 Task: Look for space in Sātkhira, Bangladesh from 1st July, 2023 to 8th July, 2023 for 2 adults, 1 child in price range Rs.15000 to Rs.20000. Place can be entire place with 1  bedroom having 1 bed and 1 bathroom. Property type can be hotel. Amenities needed are: air conditioning, . Booking option can be shelf check-in. Required host language is English.
Action: Mouse moved to (373, 151)
Screenshot: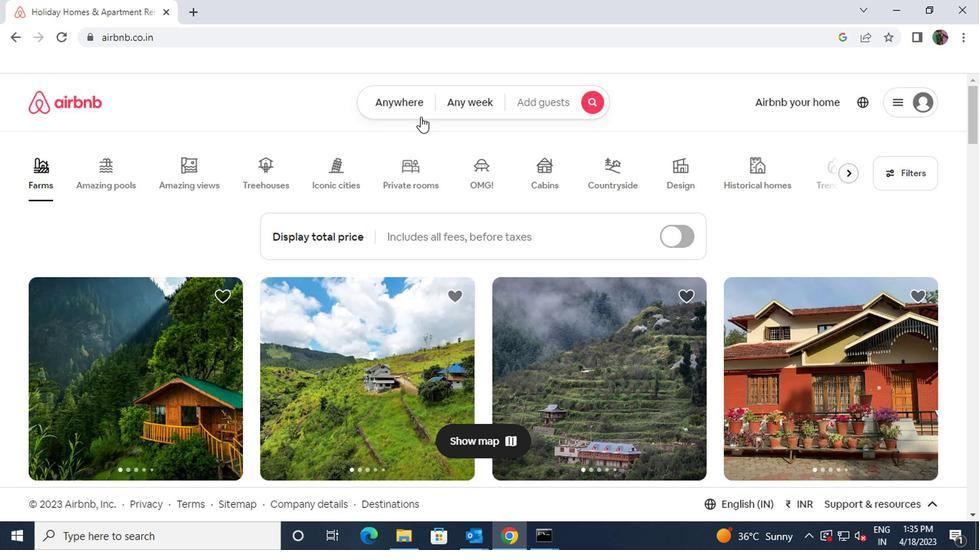 
Action: Mouse pressed left at (373, 151)
Screenshot: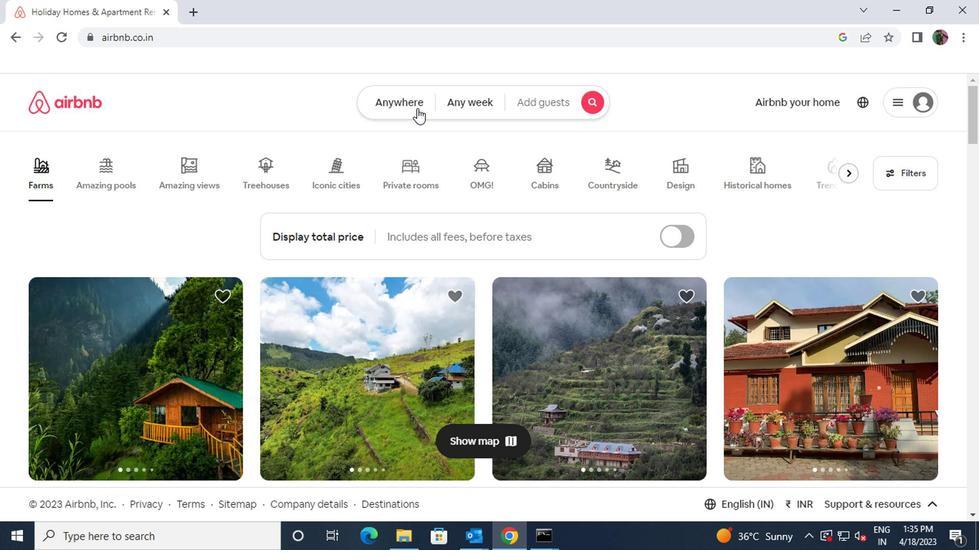 
Action: Mouse moved to (320, 187)
Screenshot: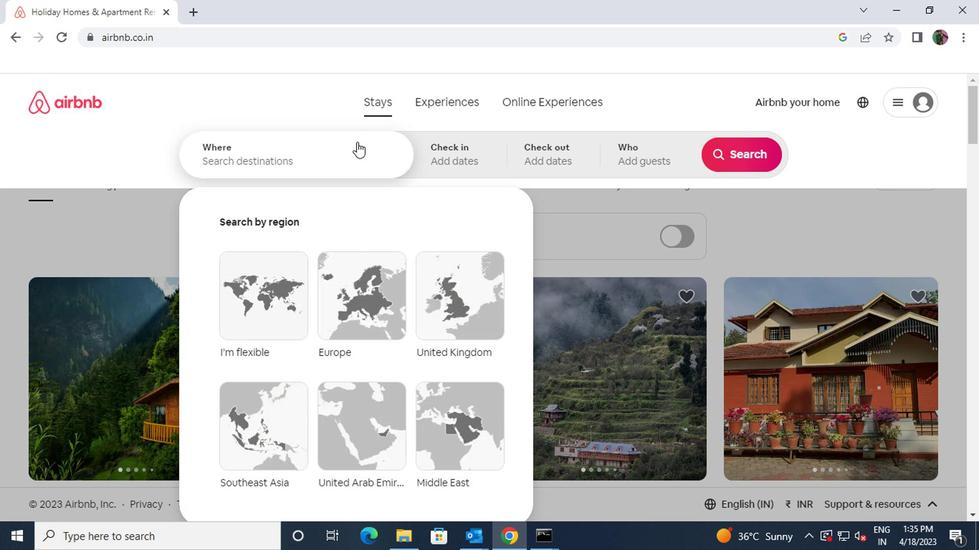
Action: Mouse pressed left at (320, 187)
Screenshot: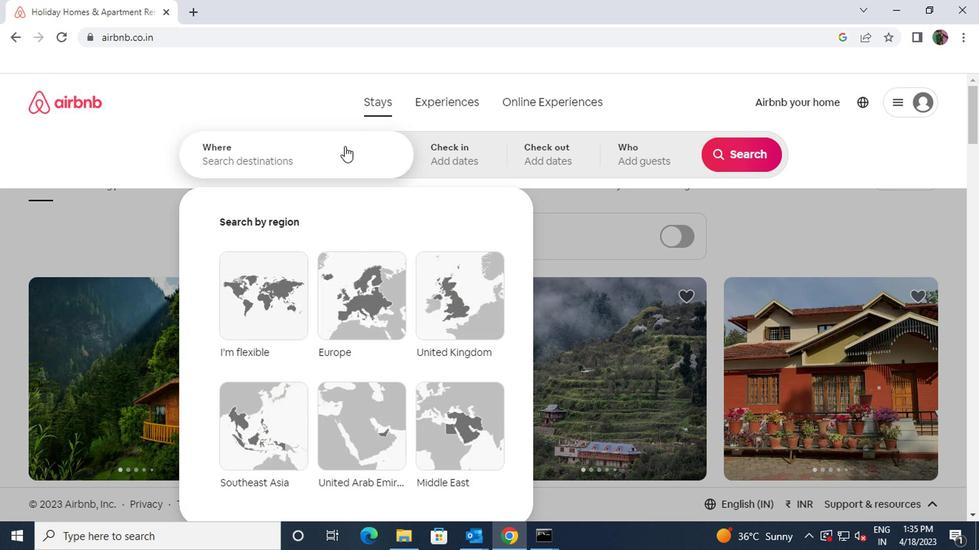 
Action: Mouse moved to (320, 187)
Screenshot: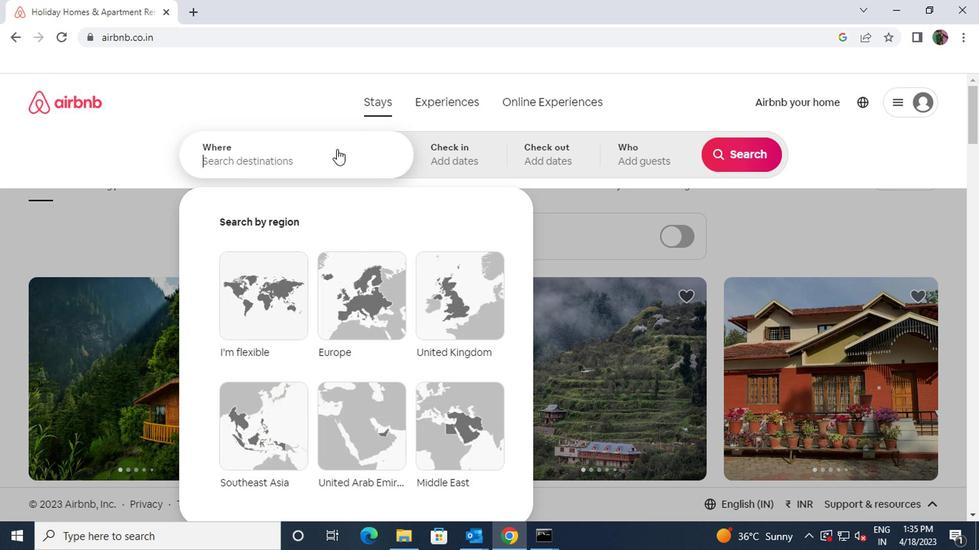 
Action: Key pressed satkhira
Screenshot: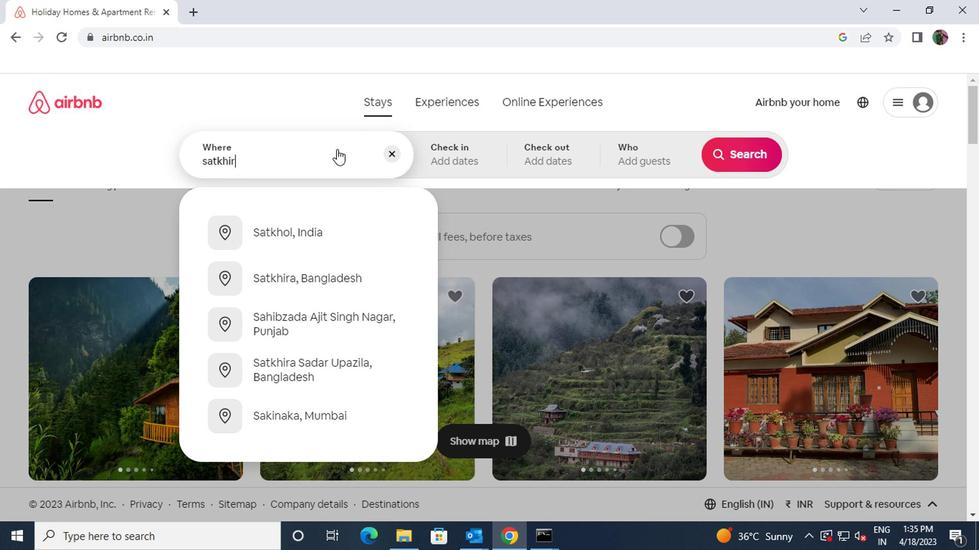 
Action: Mouse moved to (306, 248)
Screenshot: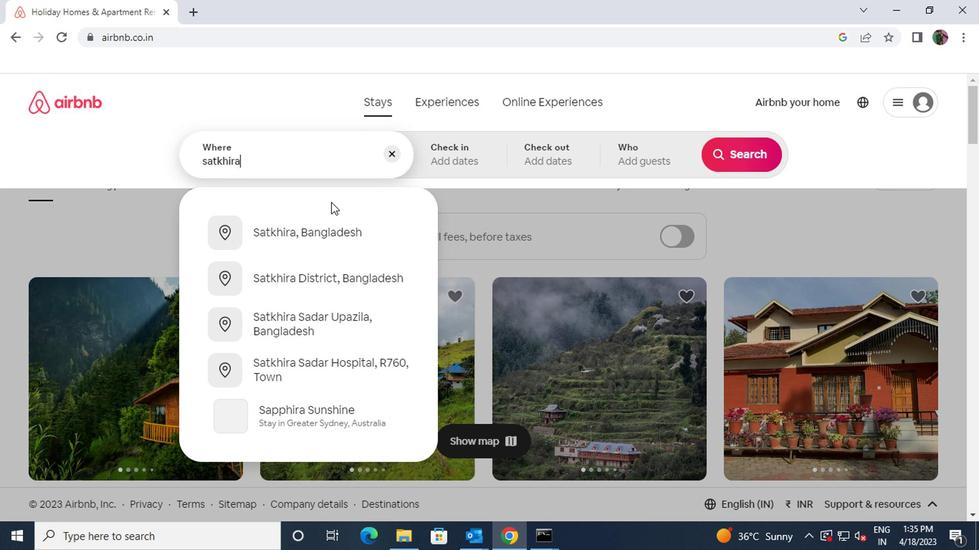 
Action: Mouse pressed left at (306, 248)
Screenshot: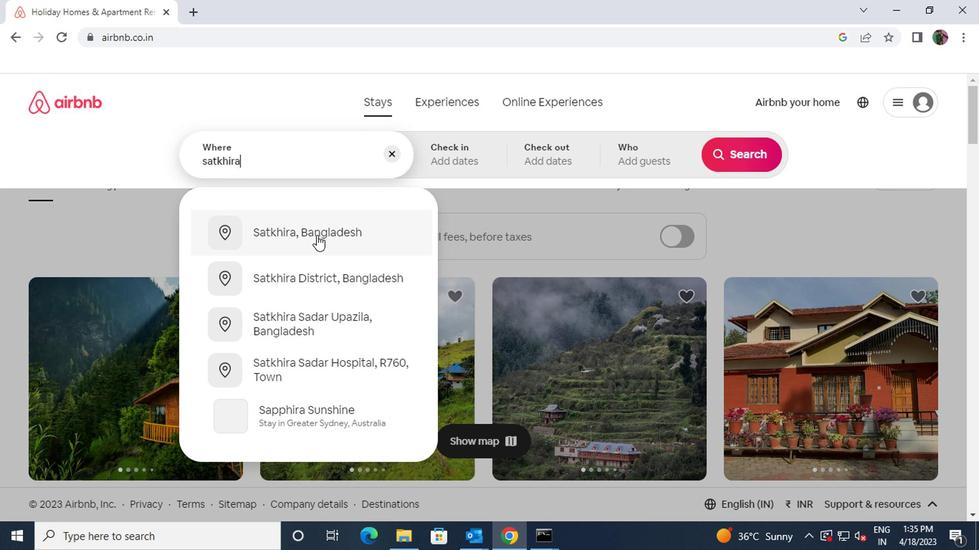
Action: Mouse moved to (602, 272)
Screenshot: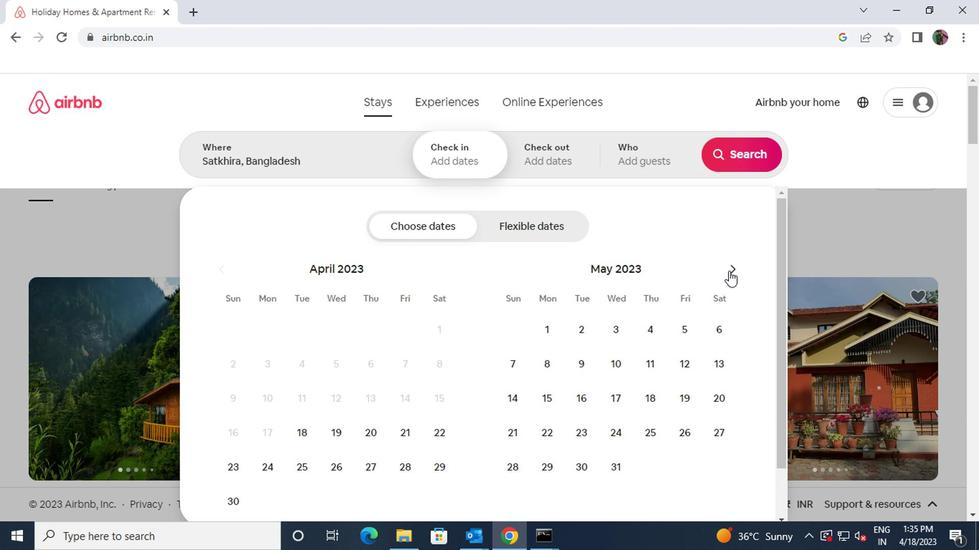 
Action: Mouse pressed left at (602, 272)
Screenshot: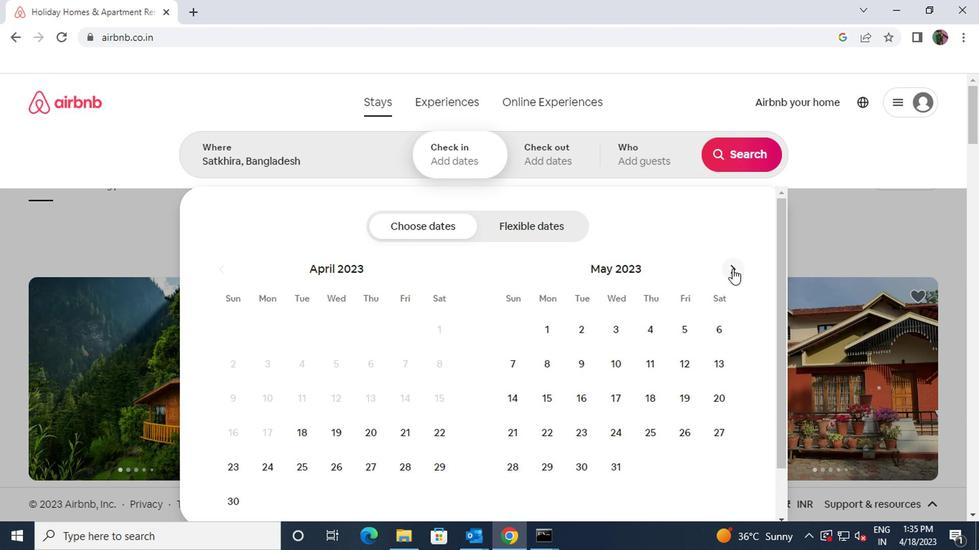 
Action: Mouse pressed left at (602, 272)
Screenshot: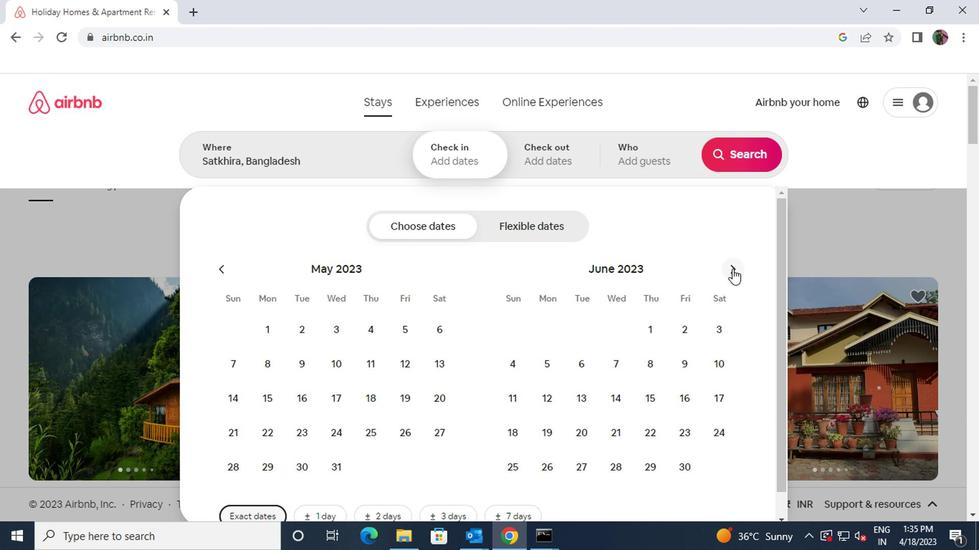 
Action: Mouse moved to (594, 310)
Screenshot: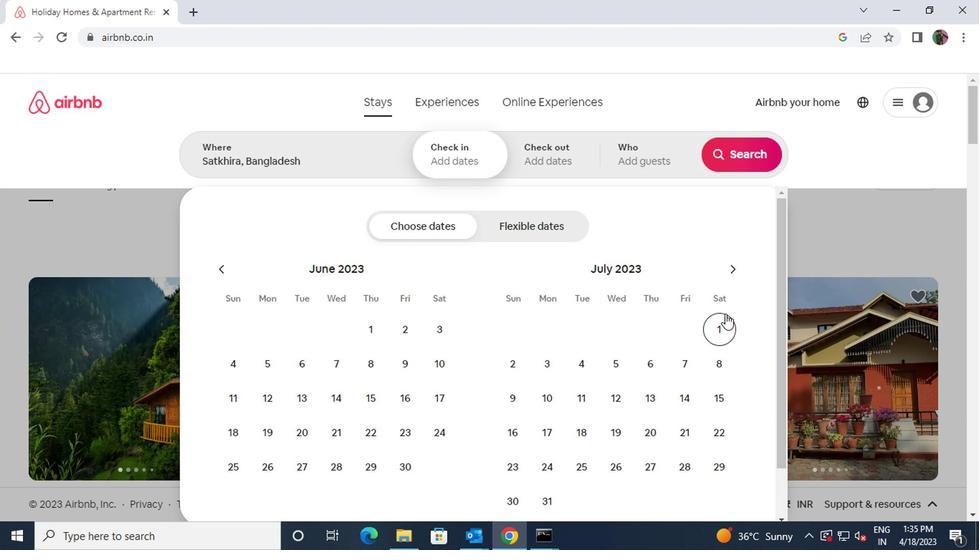 
Action: Mouse pressed left at (594, 310)
Screenshot: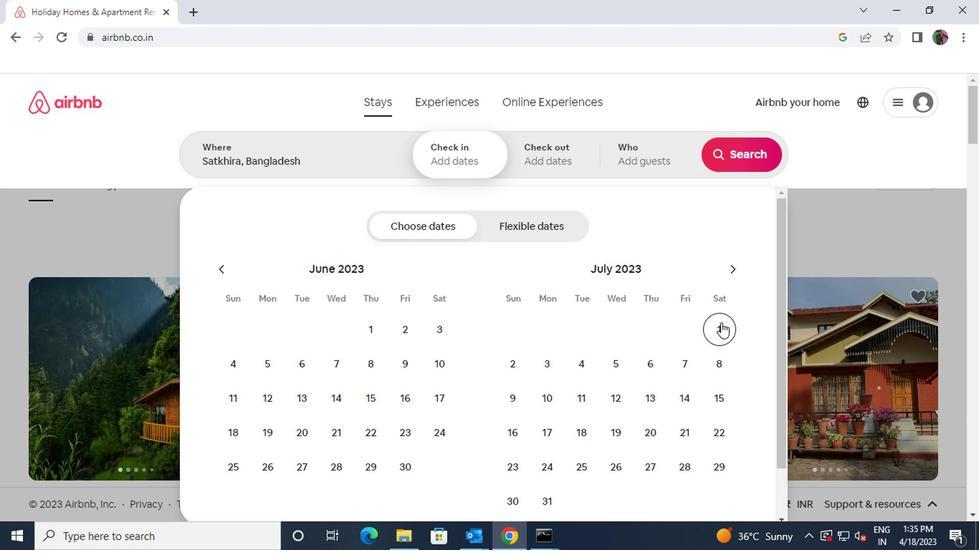 
Action: Mouse moved to (589, 341)
Screenshot: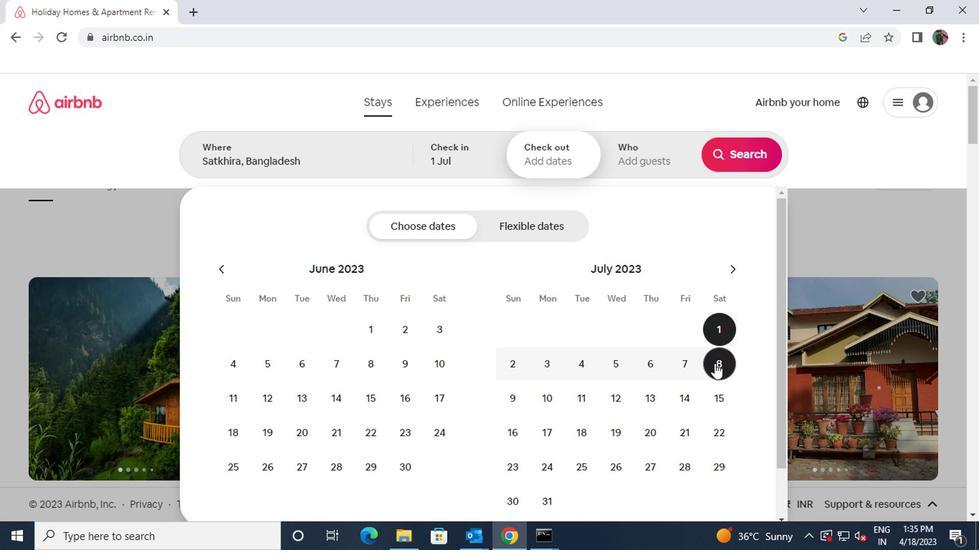 
Action: Mouse pressed left at (589, 341)
Screenshot: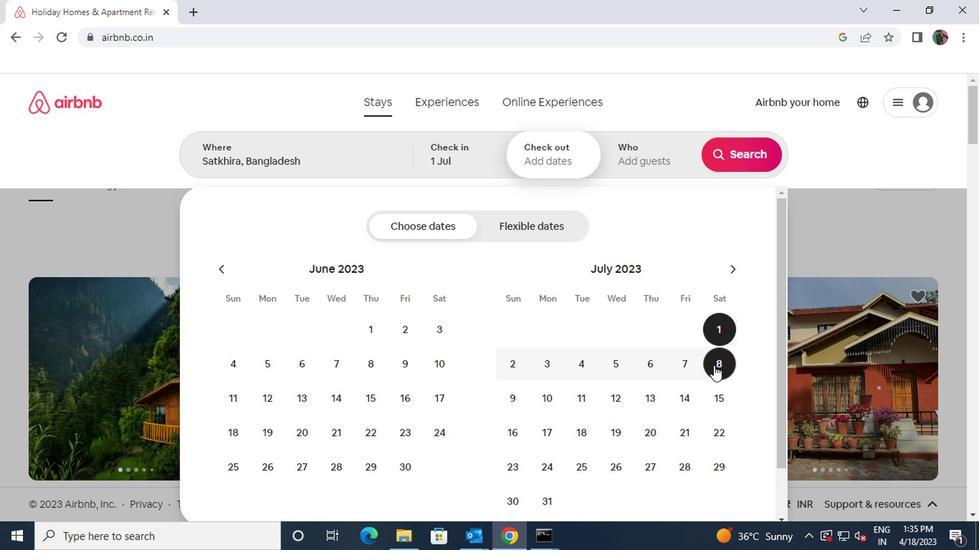 
Action: Mouse moved to (548, 193)
Screenshot: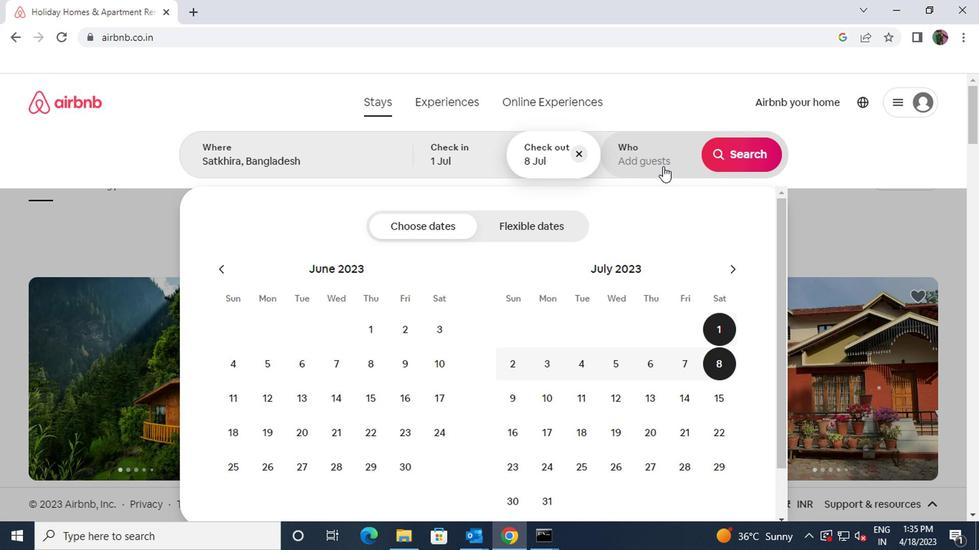 
Action: Mouse pressed left at (548, 193)
Screenshot: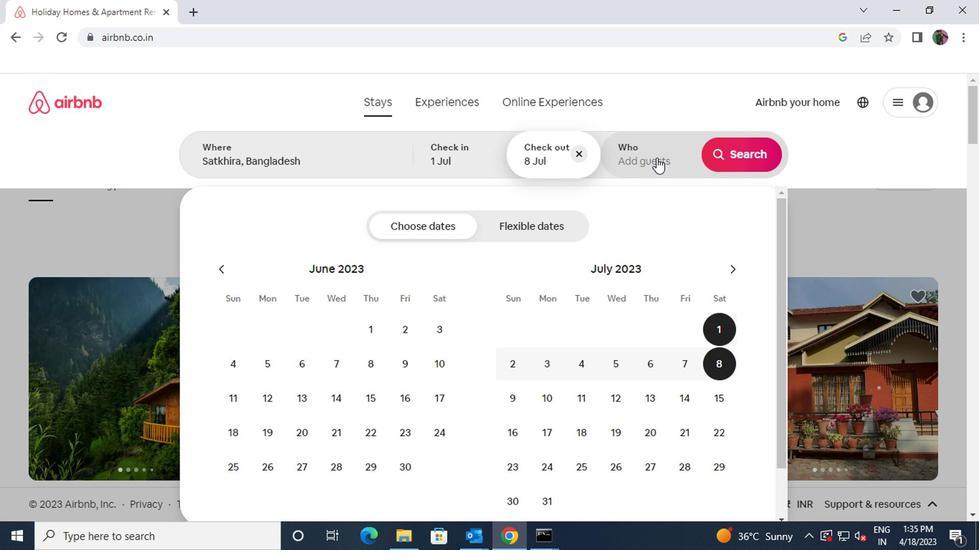 
Action: Mouse moved to (608, 243)
Screenshot: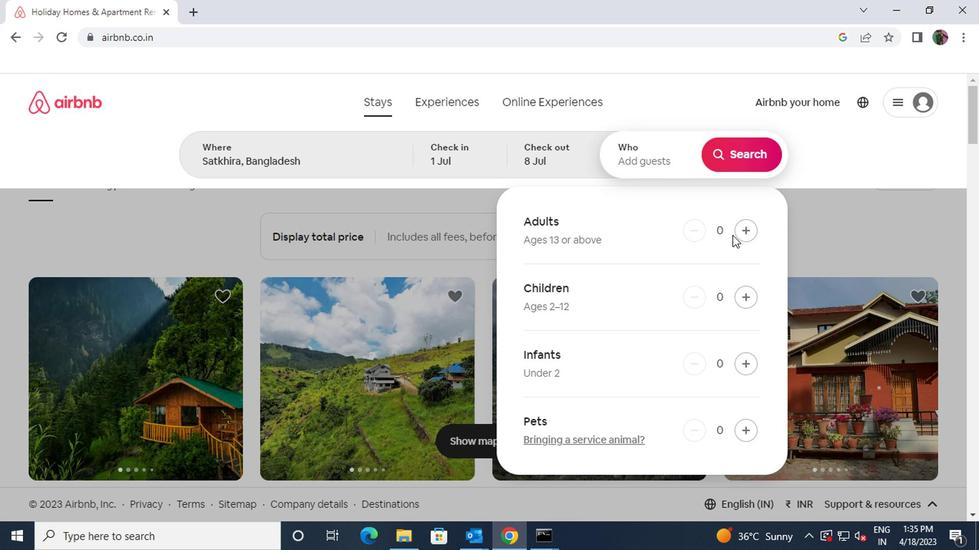 
Action: Mouse pressed left at (608, 243)
Screenshot: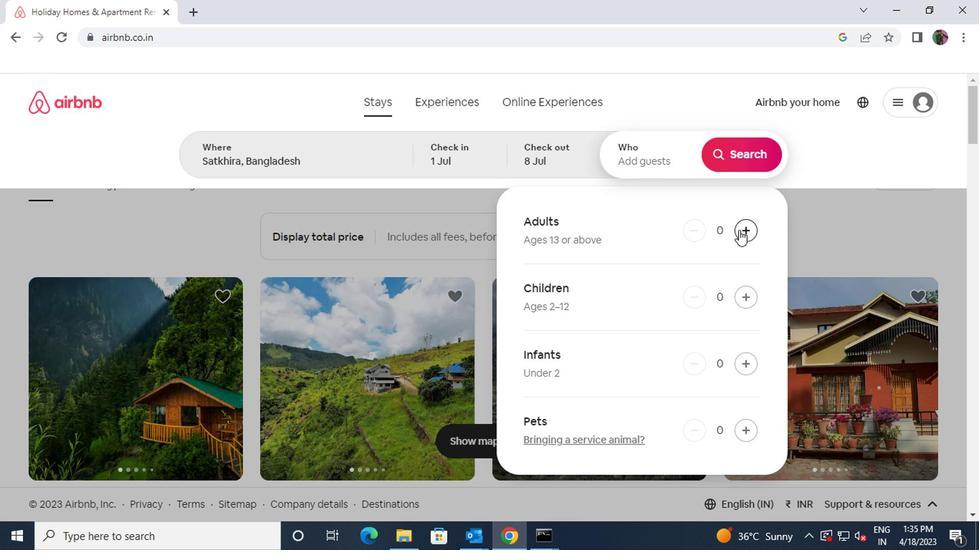 
Action: Mouse pressed left at (608, 243)
Screenshot: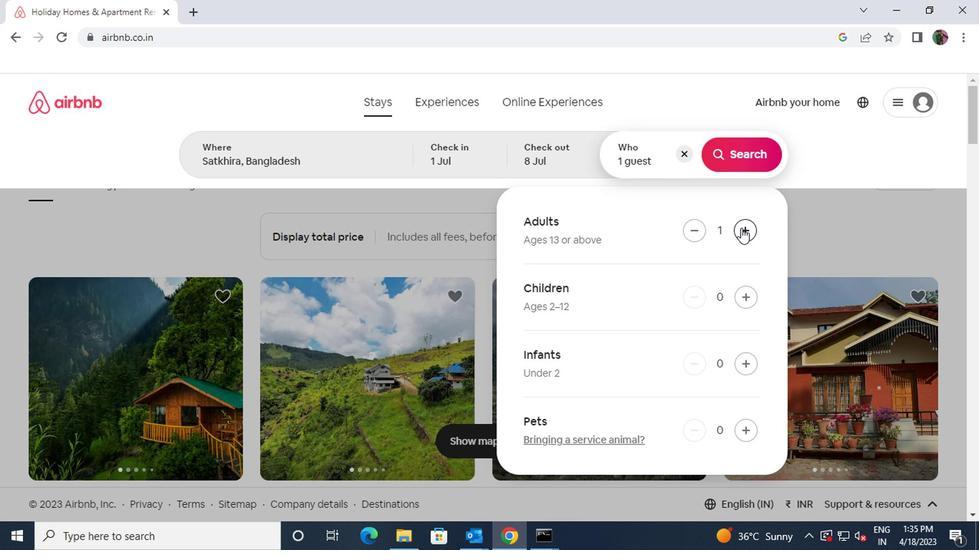 
Action: Mouse moved to (612, 288)
Screenshot: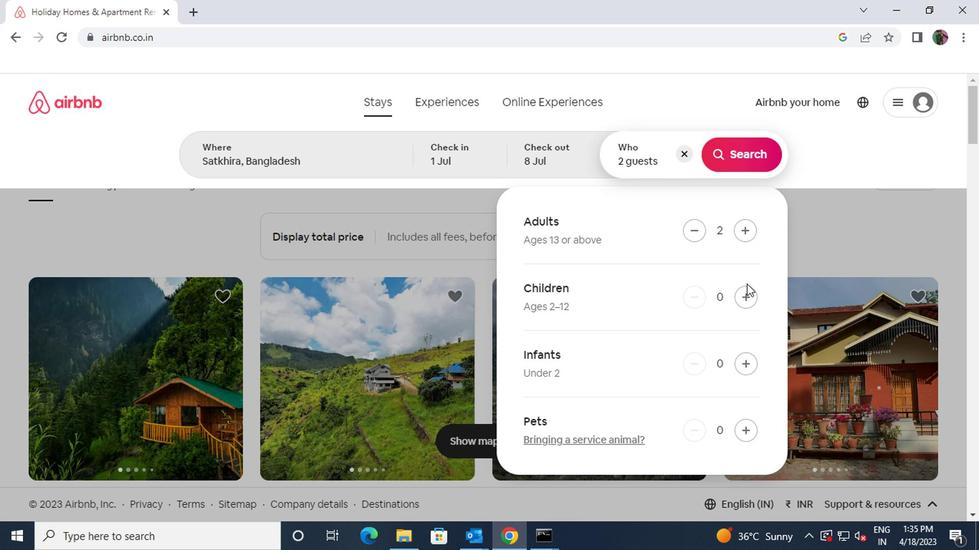 
Action: Mouse pressed left at (612, 288)
Screenshot: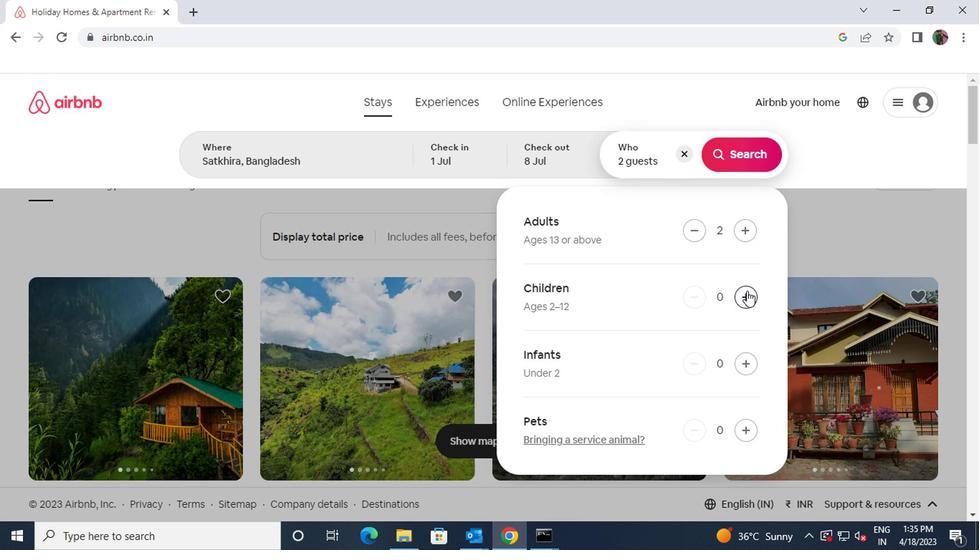 
Action: Mouse moved to (616, 194)
Screenshot: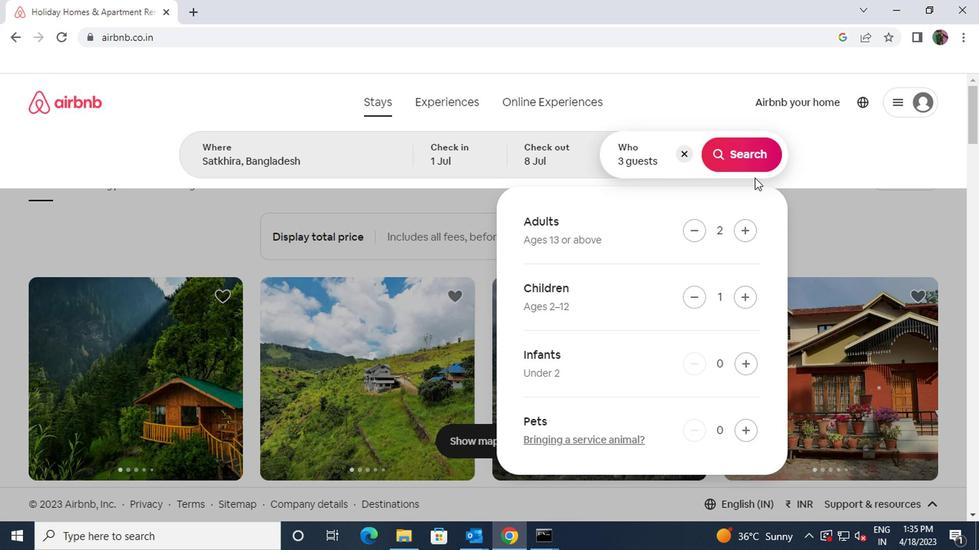 
Action: Mouse pressed left at (616, 194)
Screenshot: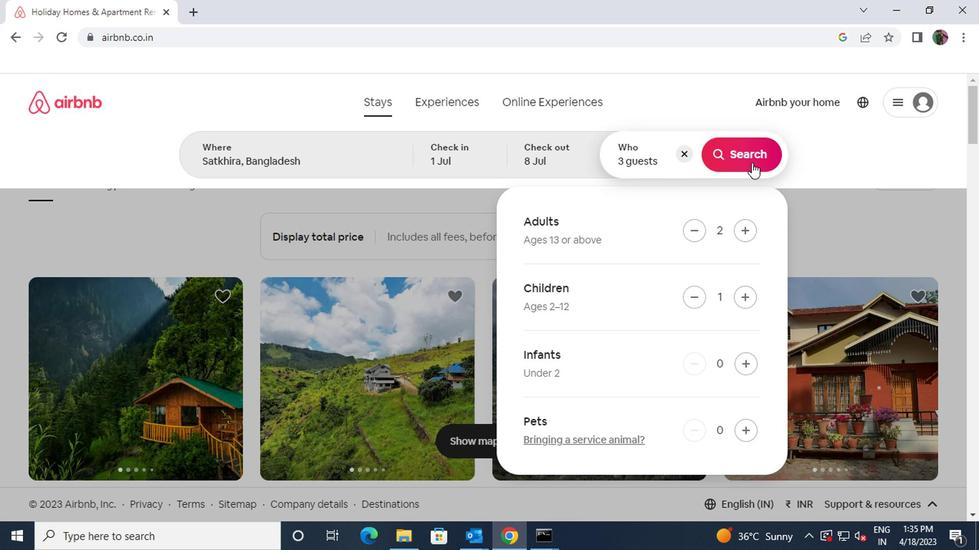 
Action: Mouse moved to (724, 190)
Screenshot: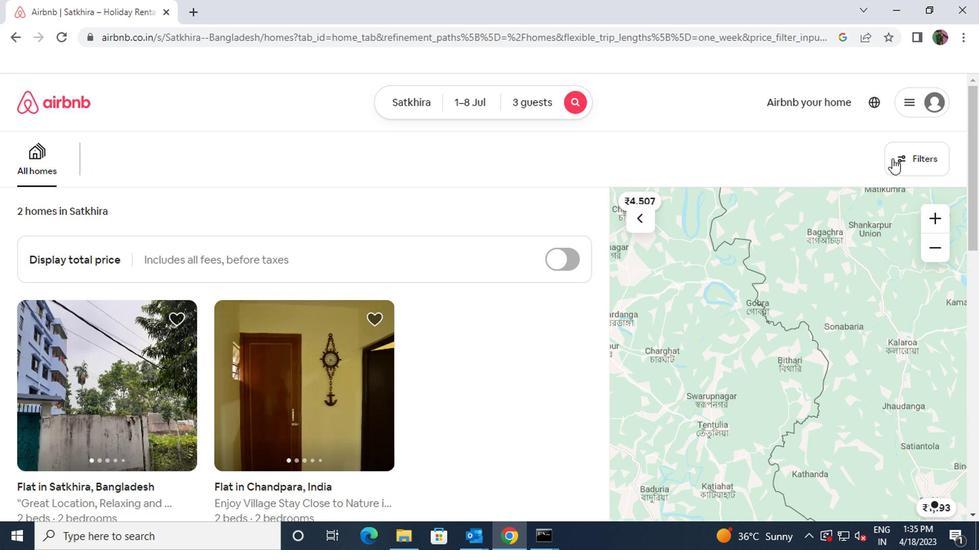 
Action: Mouse pressed left at (724, 190)
Screenshot: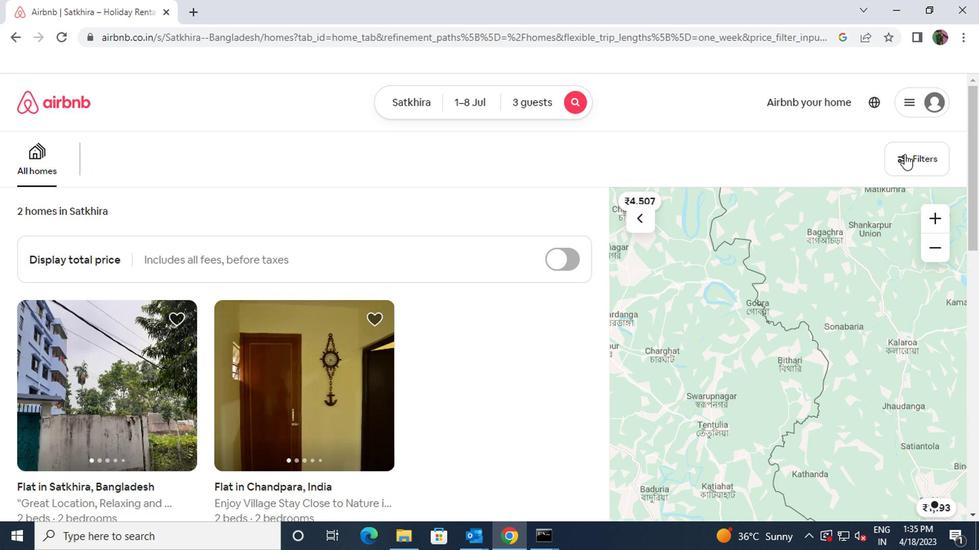 
Action: Mouse moved to (289, 325)
Screenshot: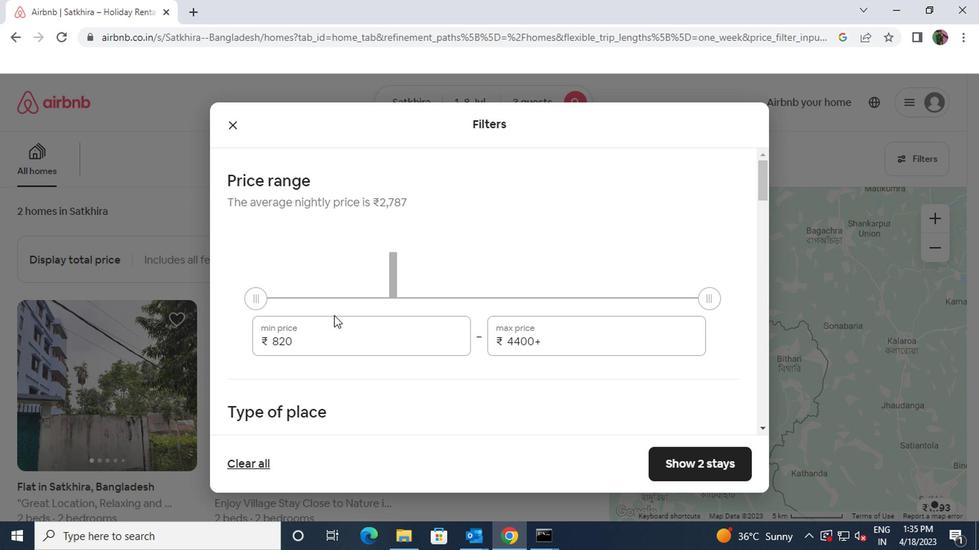 
Action: Mouse pressed left at (289, 325)
Screenshot: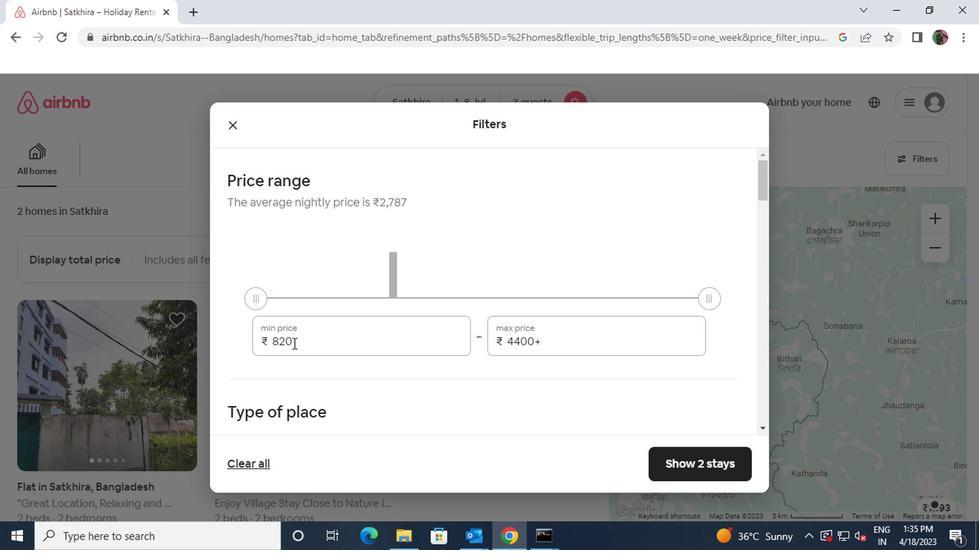 
Action: Mouse moved to (273, 326)
Screenshot: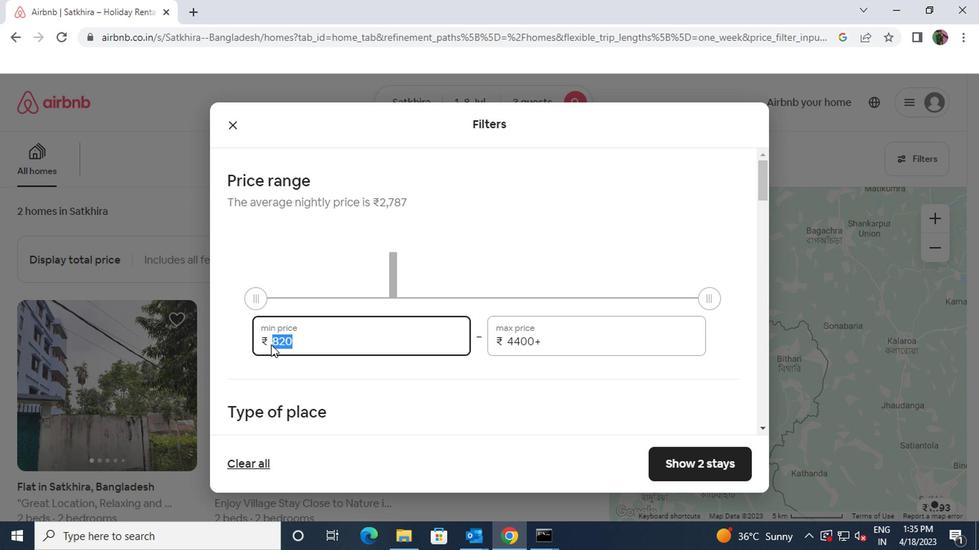 
Action: Key pressed 15000
Screenshot: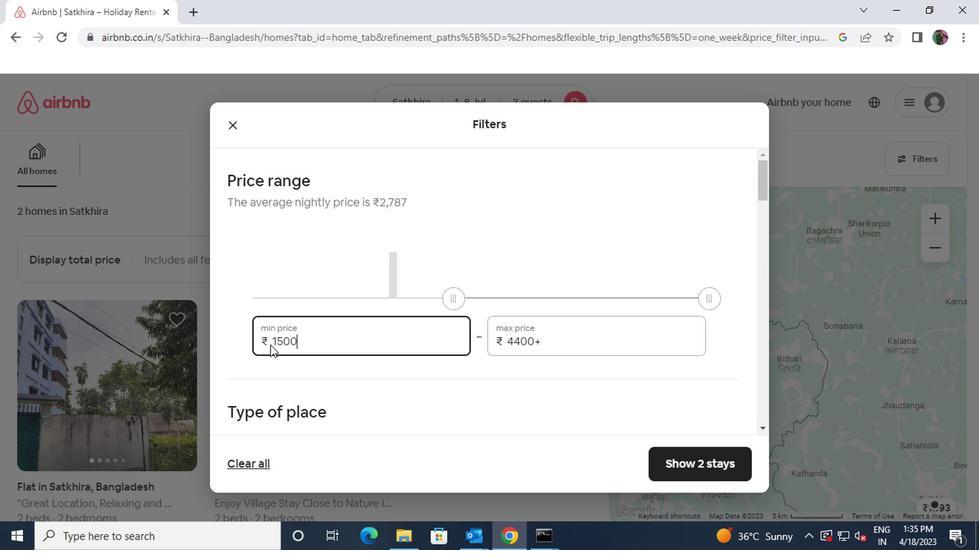 
Action: Mouse moved to (473, 326)
Screenshot: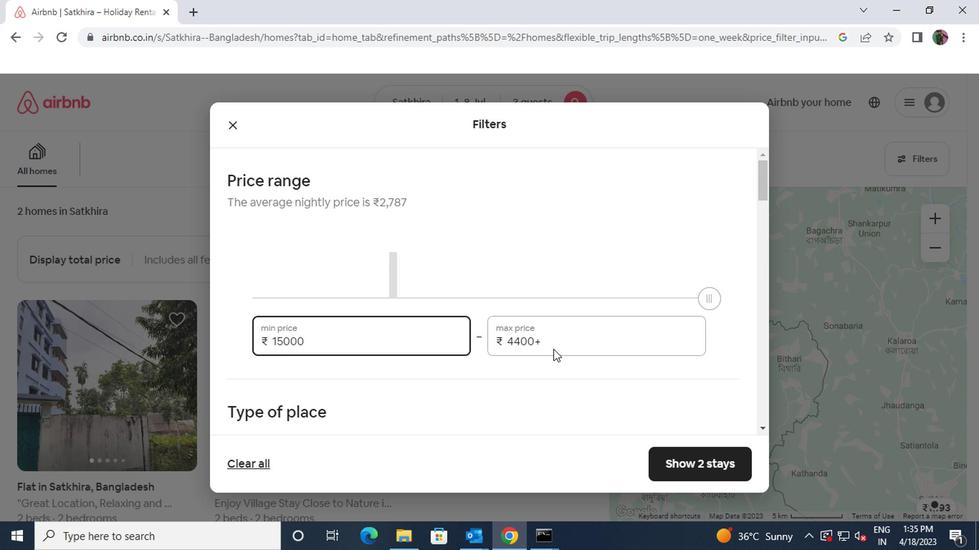 
Action: Mouse pressed left at (473, 326)
Screenshot: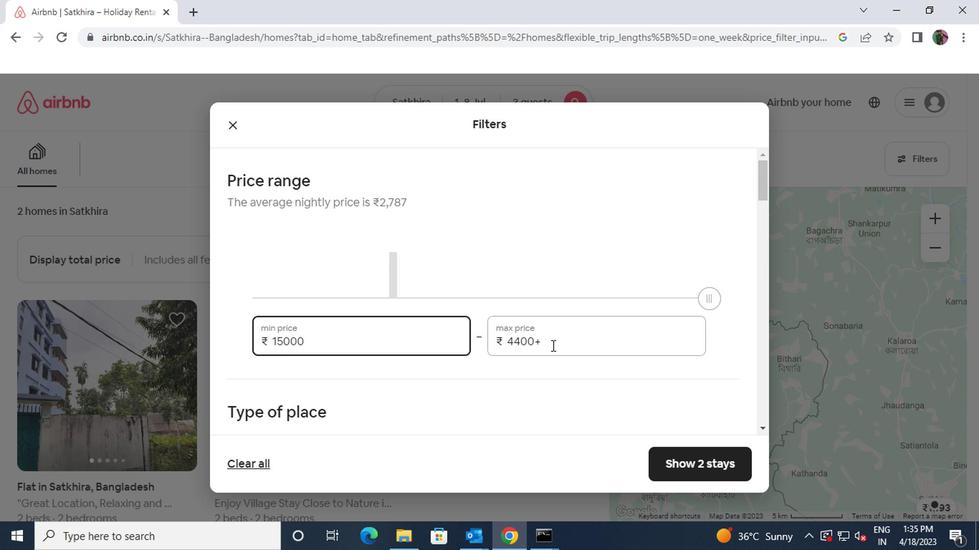 
Action: Mouse moved to (436, 327)
Screenshot: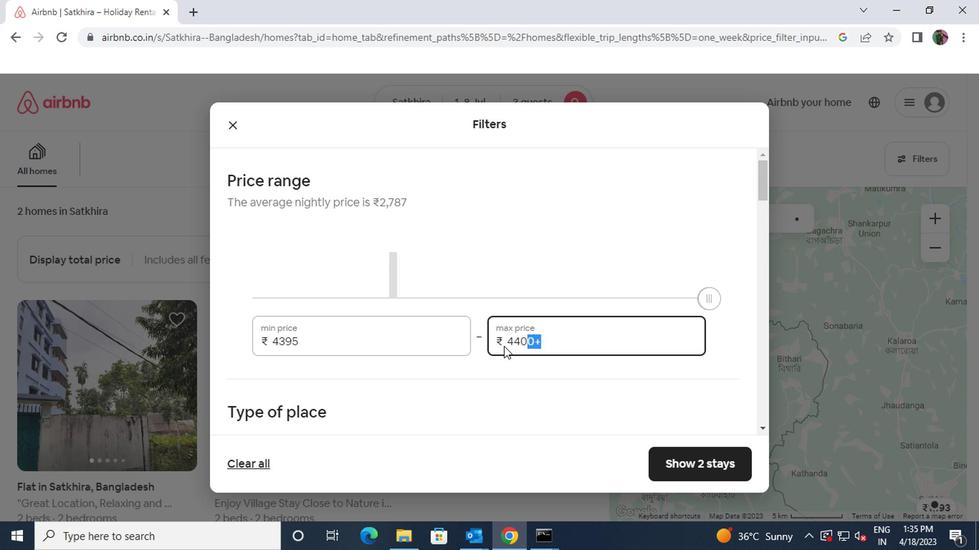 
Action: Mouse pressed left at (436, 327)
Screenshot: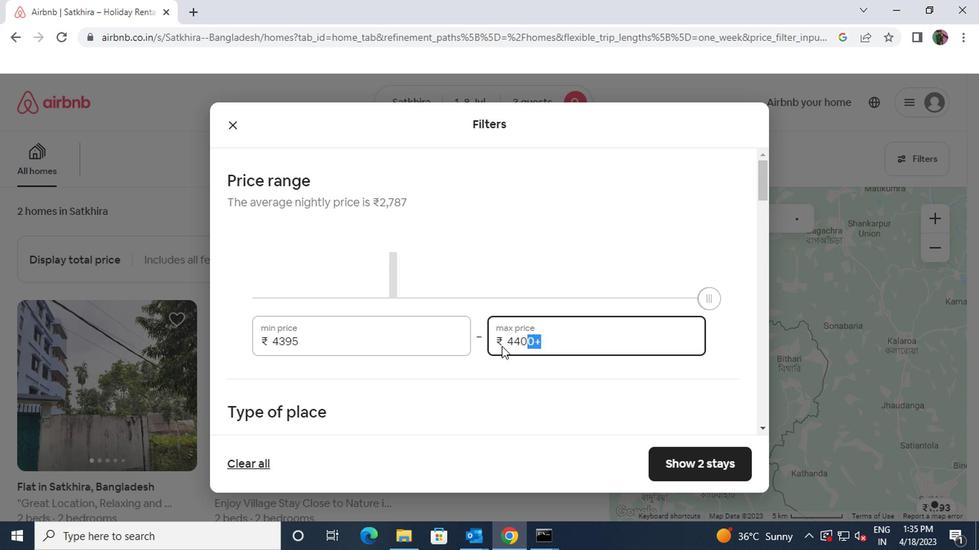 
Action: Mouse moved to (431, 327)
Screenshot: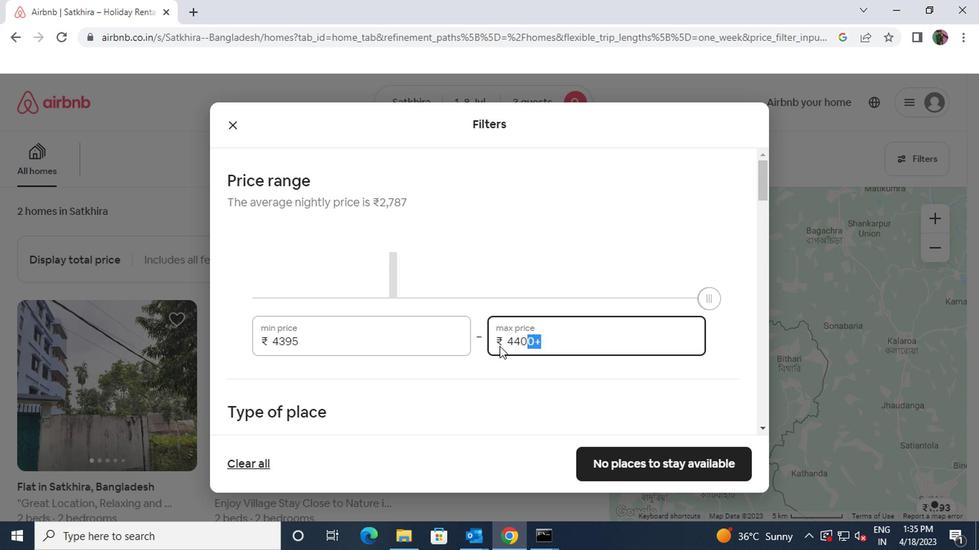 
Action: Mouse pressed left at (431, 327)
Screenshot: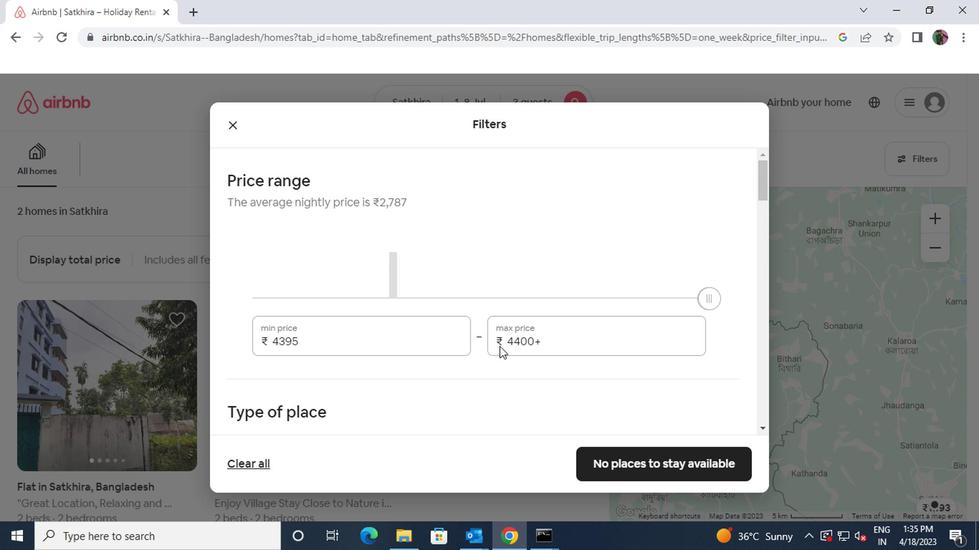 
Action: Mouse moved to (463, 325)
Screenshot: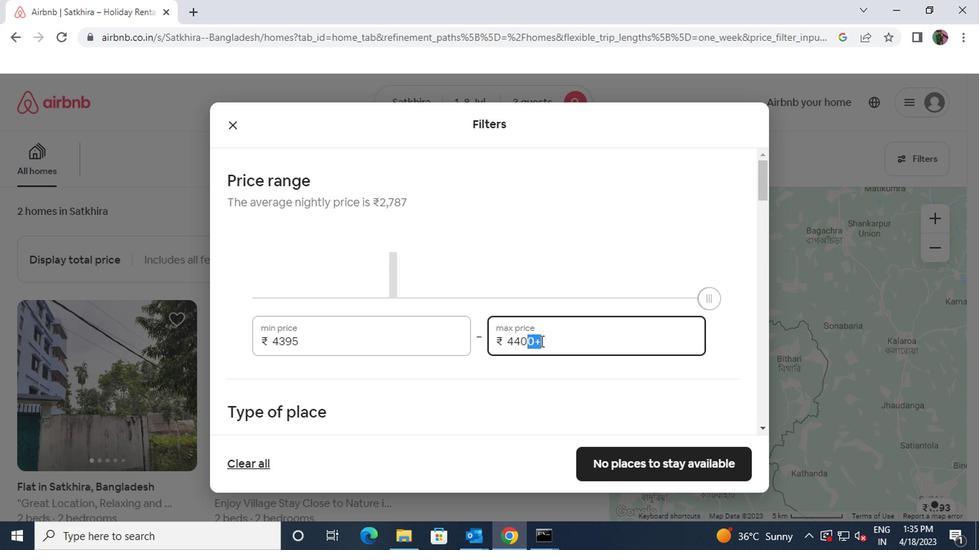 
Action: Mouse pressed left at (463, 325)
Screenshot: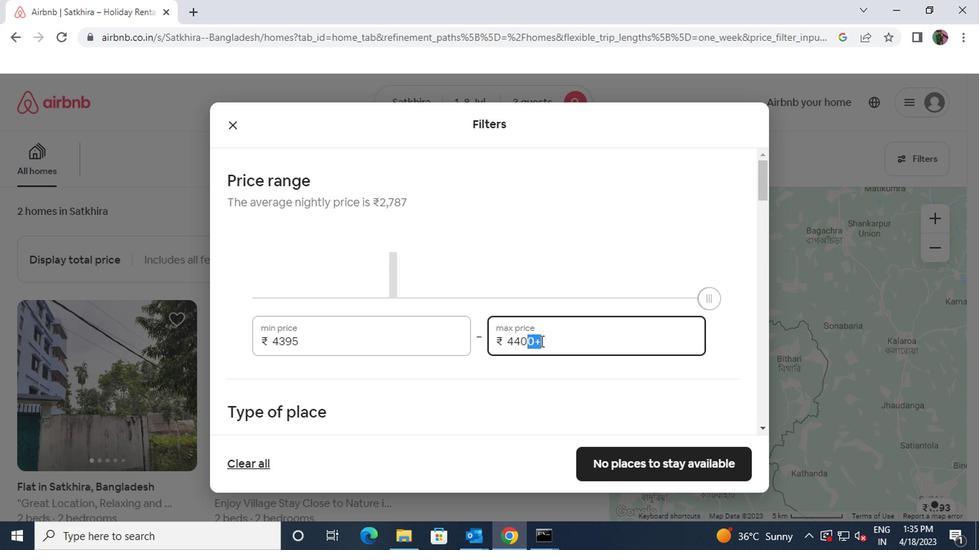 
Action: Mouse moved to (442, 322)
Screenshot: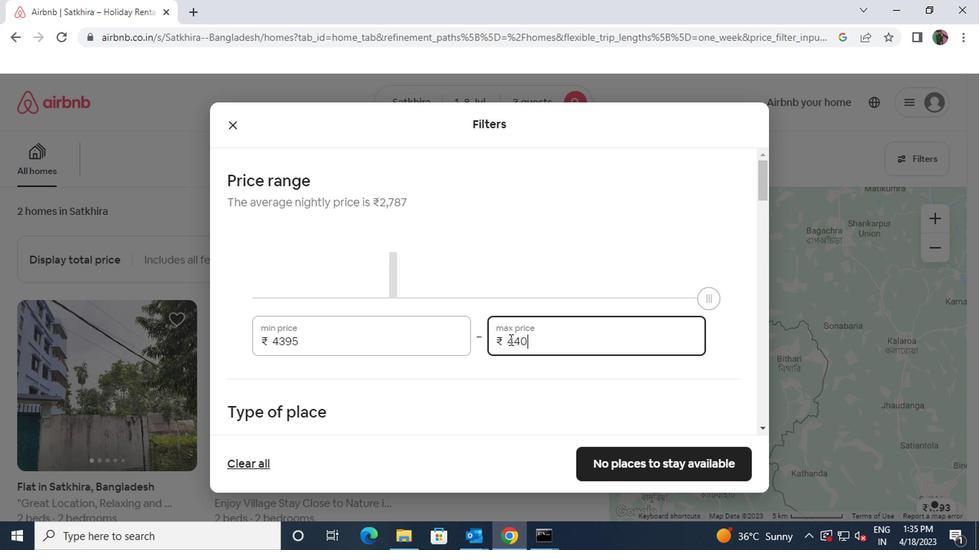 
Action: Mouse pressed left at (442, 322)
Screenshot: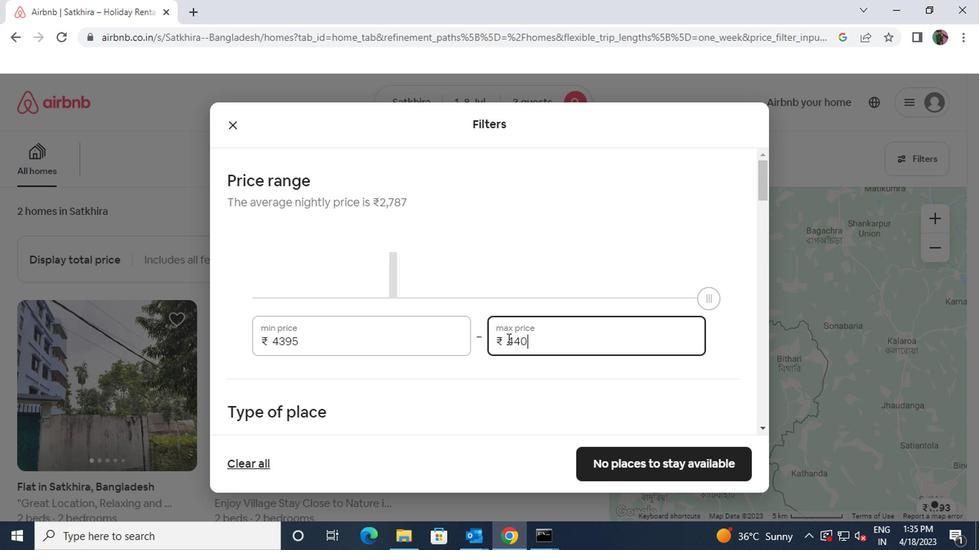 
Action: Mouse moved to (467, 322)
Screenshot: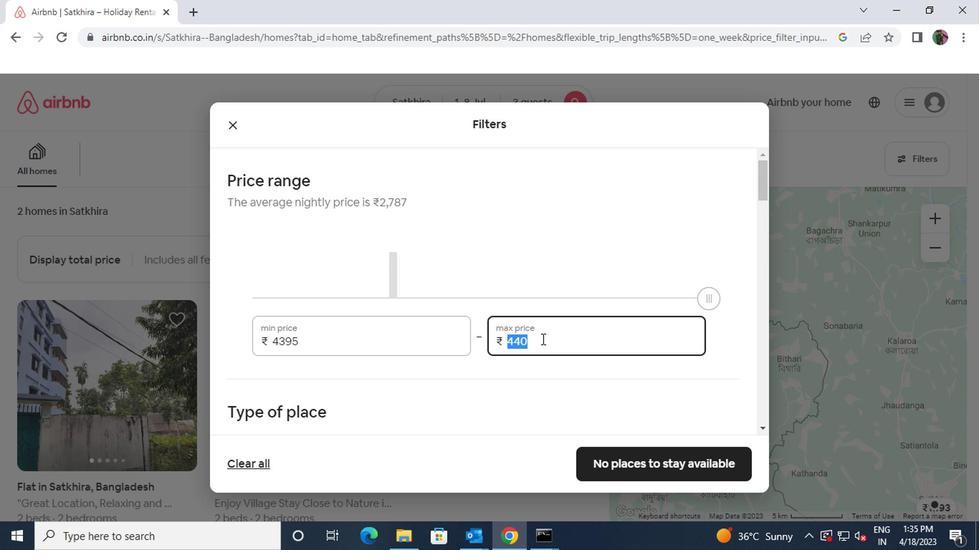 
Action: Key pressed 20000
Screenshot: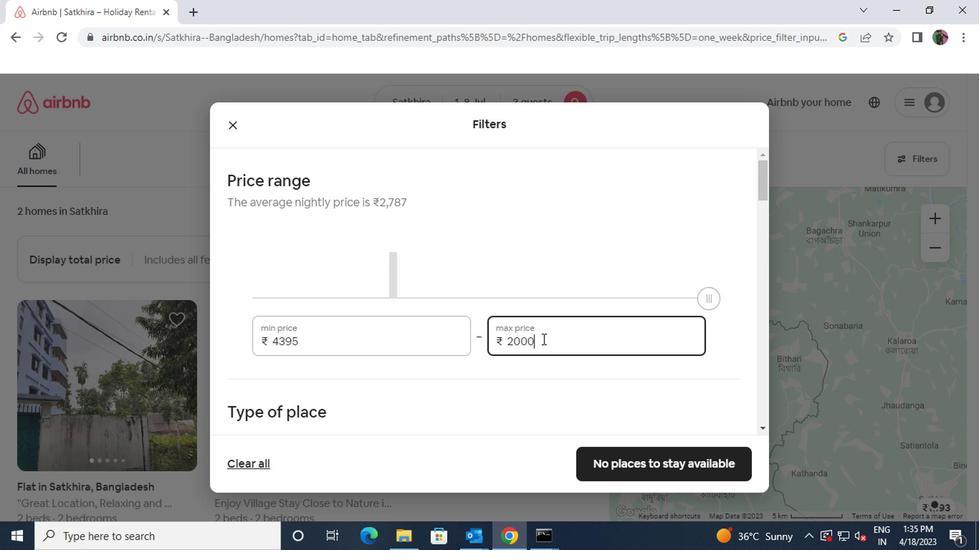 
Action: Mouse moved to (461, 370)
Screenshot: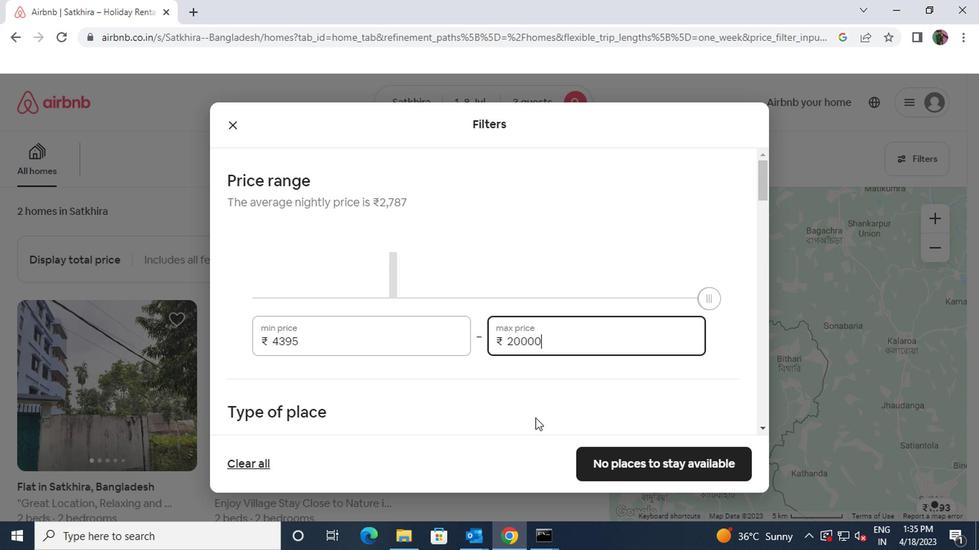 
Action: Mouse scrolled (461, 370) with delta (0, 0)
Screenshot: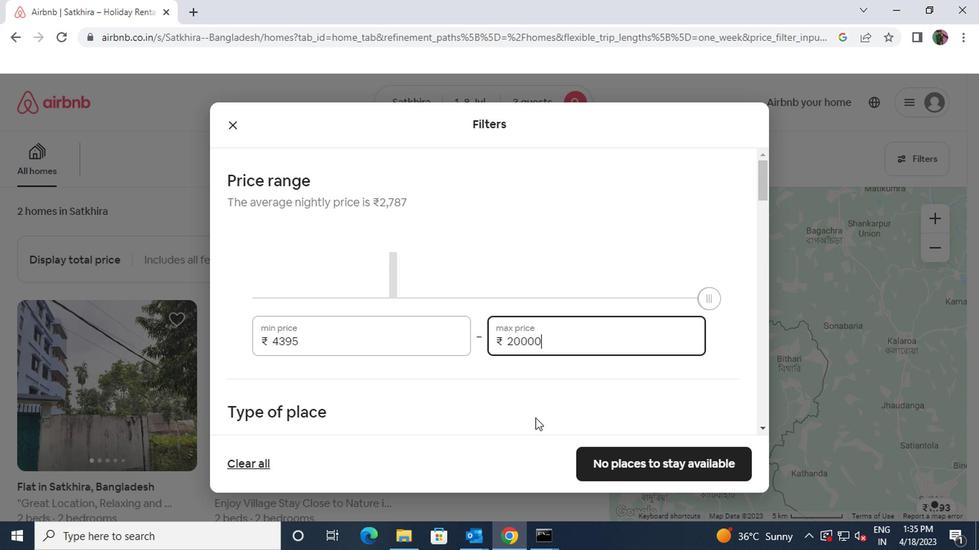 
Action: Mouse moved to (461, 370)
Screenshot: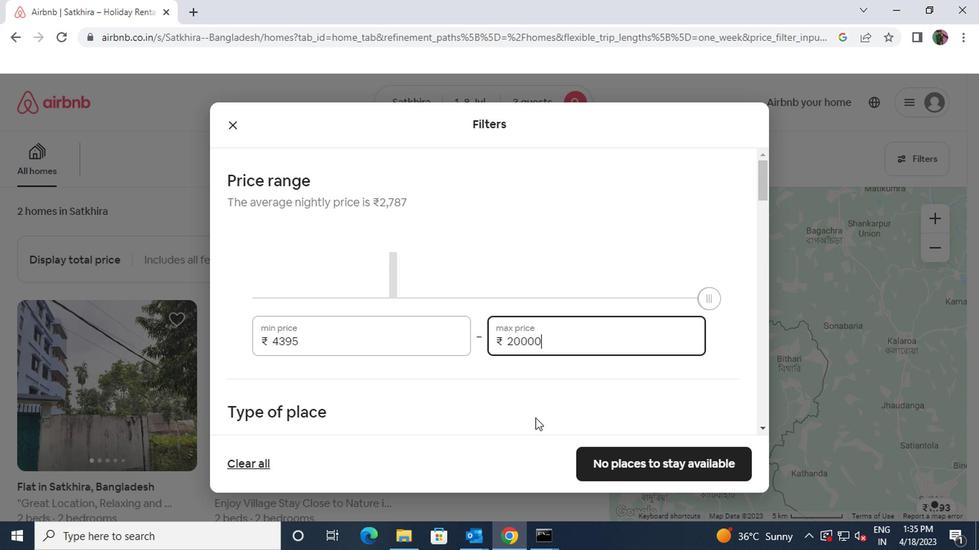 
Action: Mouse scrolled (461, 369) with delta (0, 0)
Screenshot: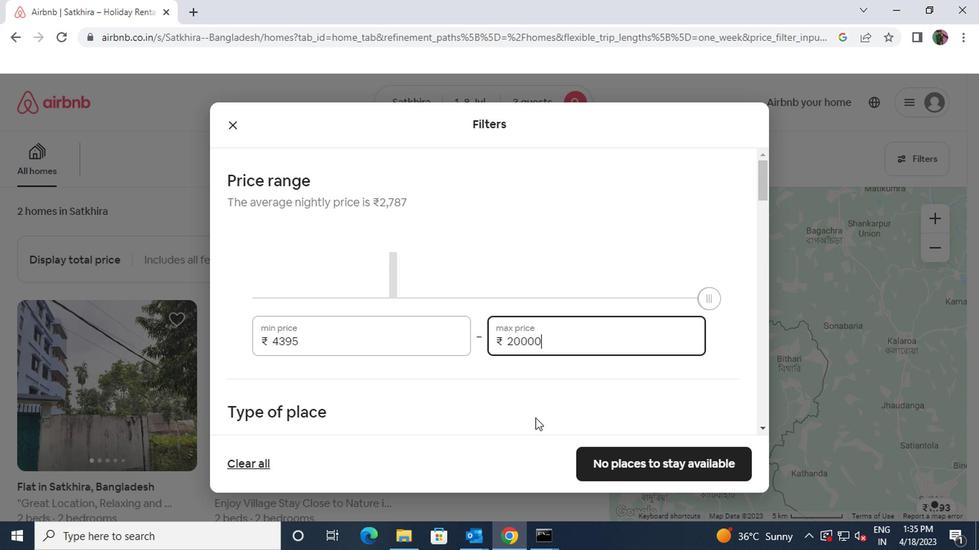 
Action: Mouse moved to (250, 303)
Screenshot: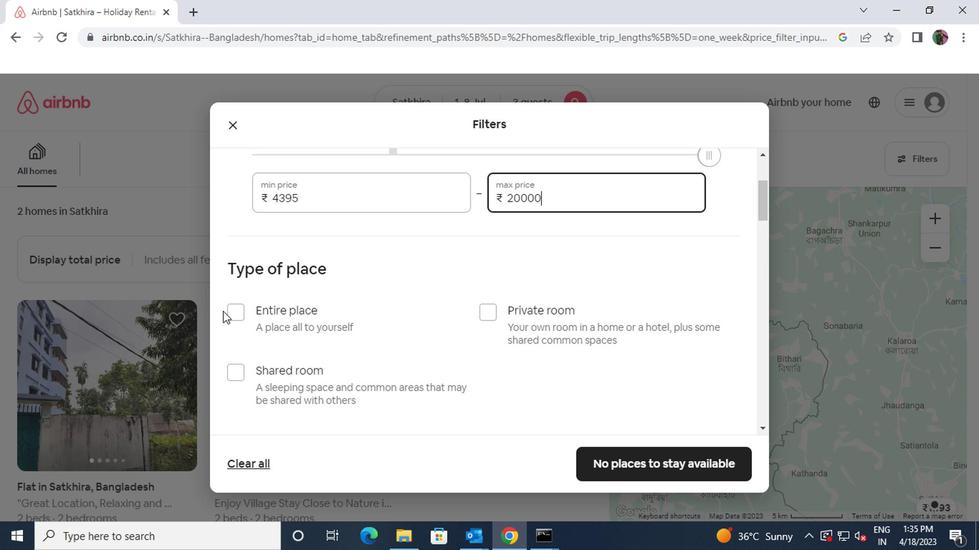 
Action: Mouse pressed left at (250, 303)
Screenshot: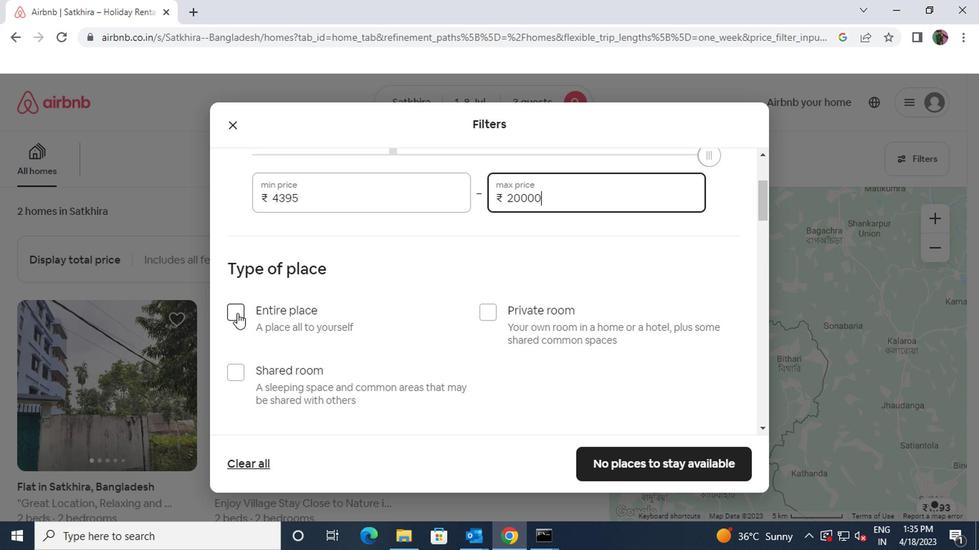 
Action: Mouse moved to (390, 359)
Screenshot: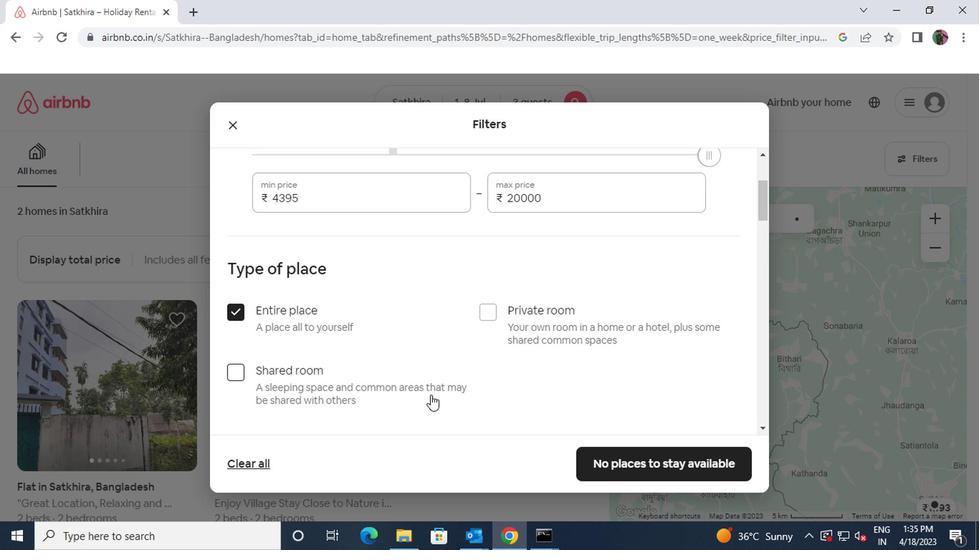 
Action: Mouse scrolled (390, 359) with delta (0, 0)
Screenshot: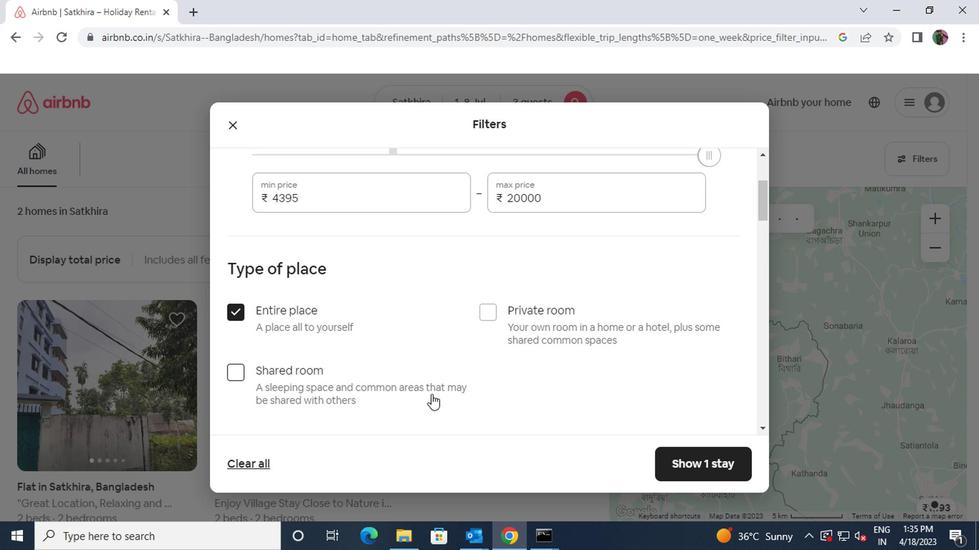 
Action: Mouse scrolled (390, 359) with delta (0, 0)
Screenshot: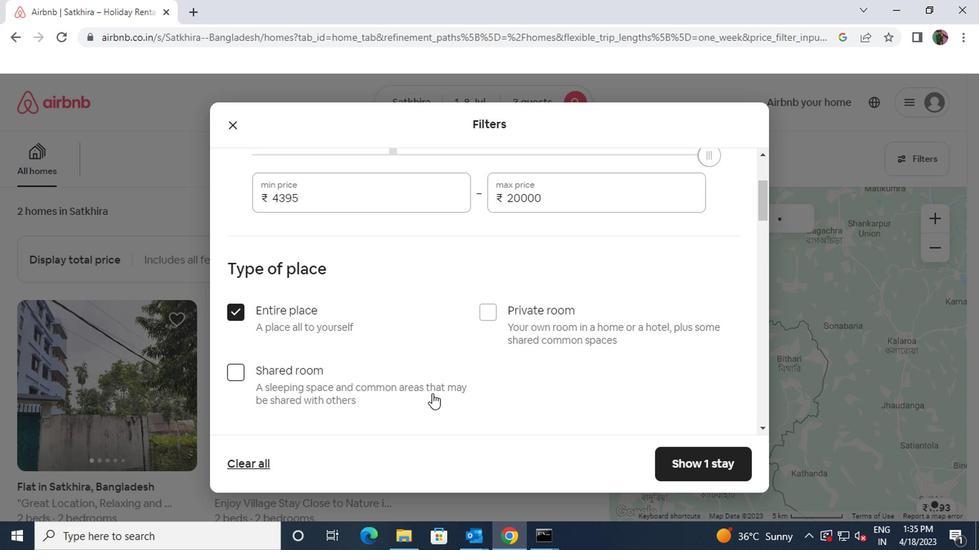 
Action: Mouse moved to (306, 362)
Screenshot: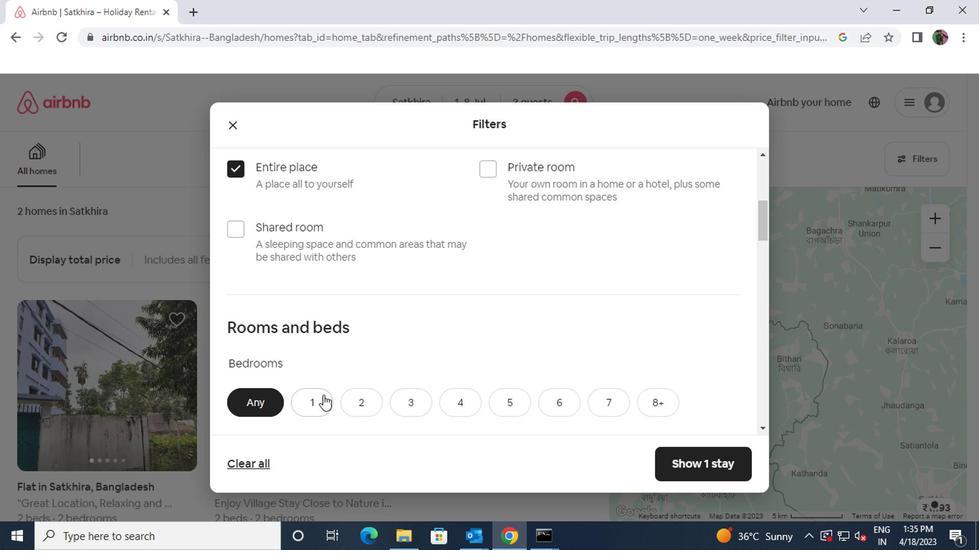 
Action: Mouse pressed left at (306, 362)
Screenshot: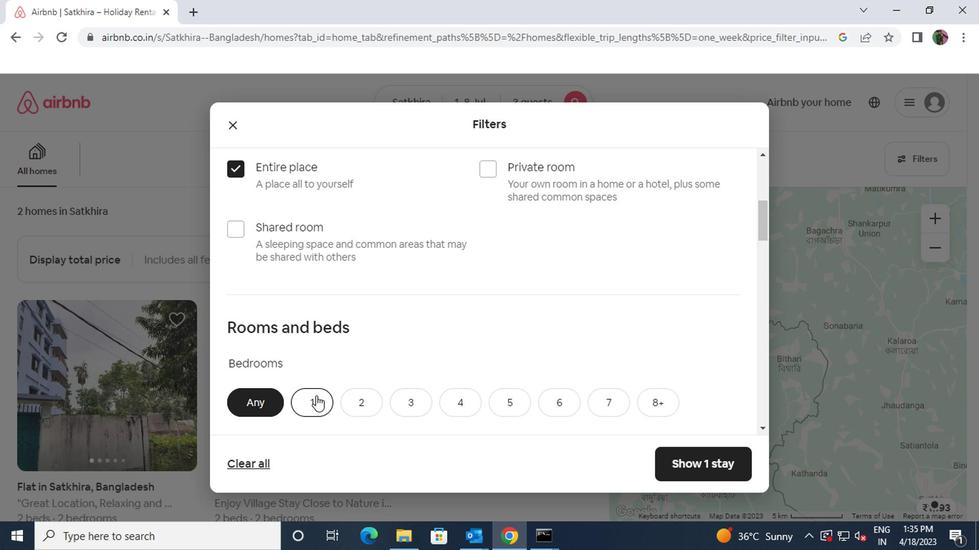 
Action: Mouse scrolled (306, 362) with delta (0, 0)
Screenshot: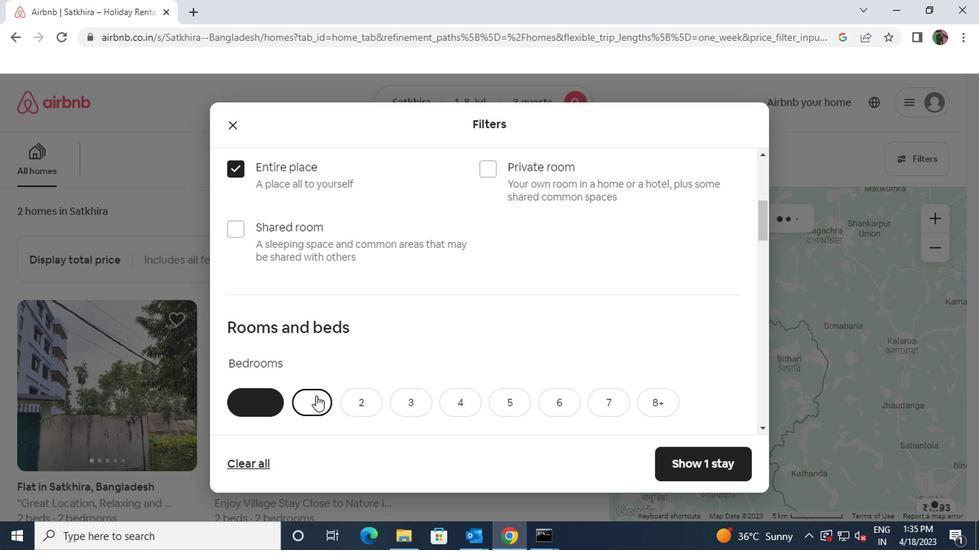 
Action: Mouse scrolled (306, 362) with delta (0, 0)
Screenshot: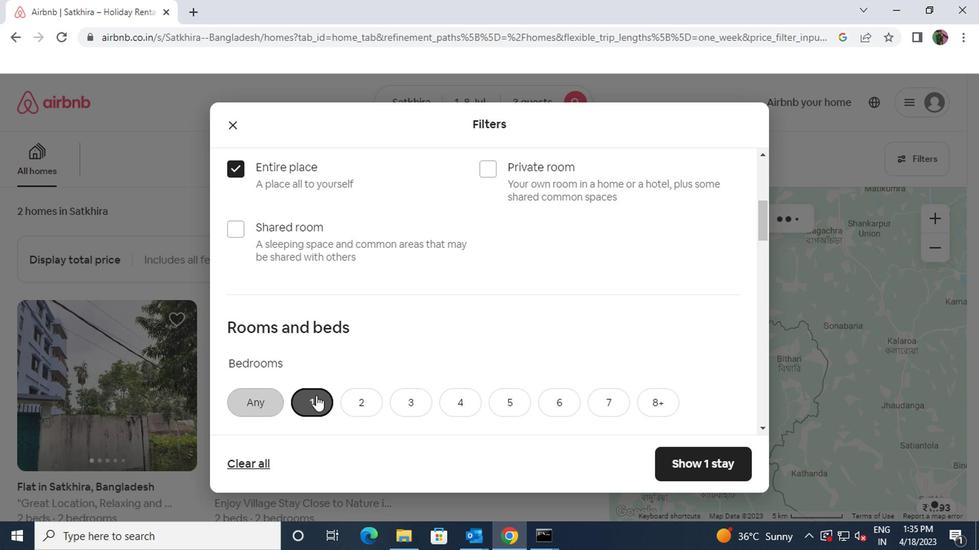 
Action: Mouse moved to (307, 318)
Screenshot: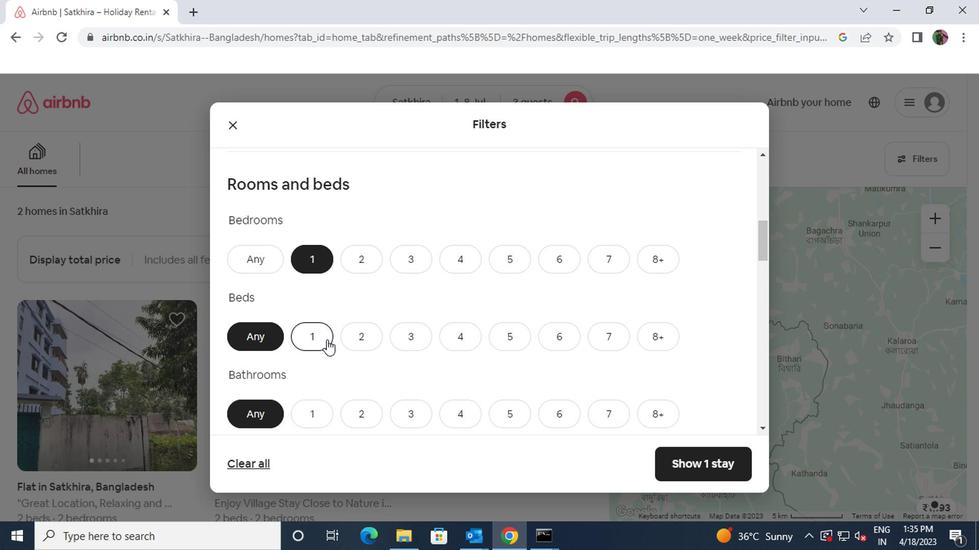 
Action: Mouse pressed left at (307, 318)
Screenshot: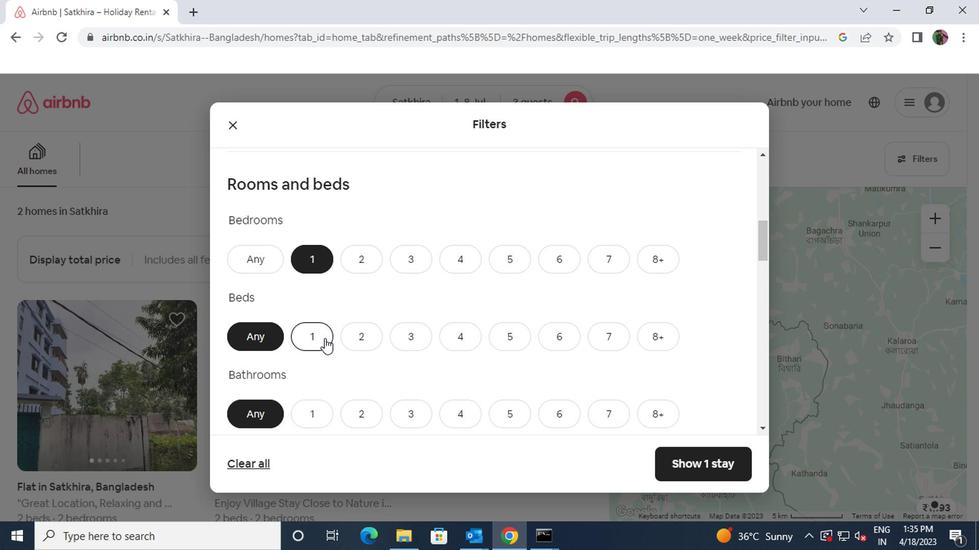 
Action: Mouse moved to (303, 373)
Screenshot: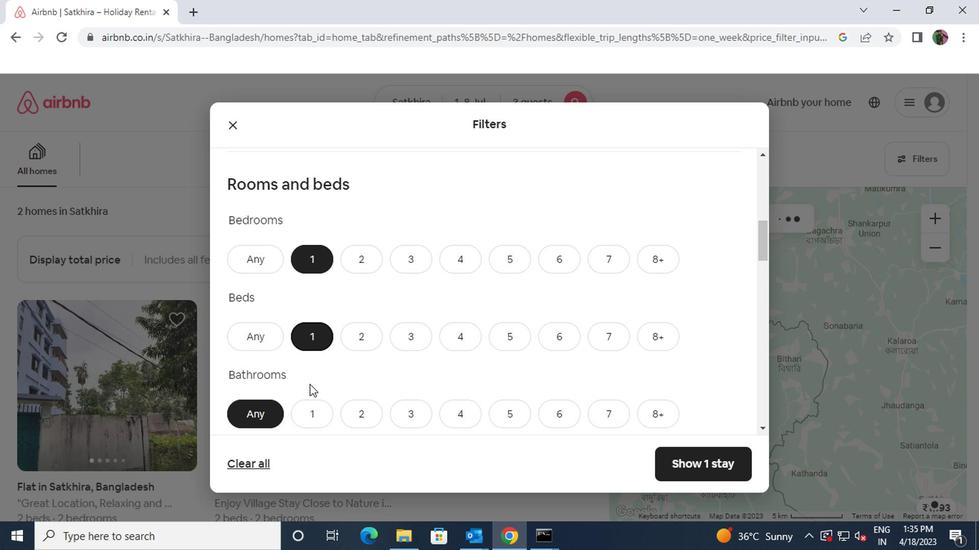 
Action: Mouse pressed left at (303, 373)
Screenshot: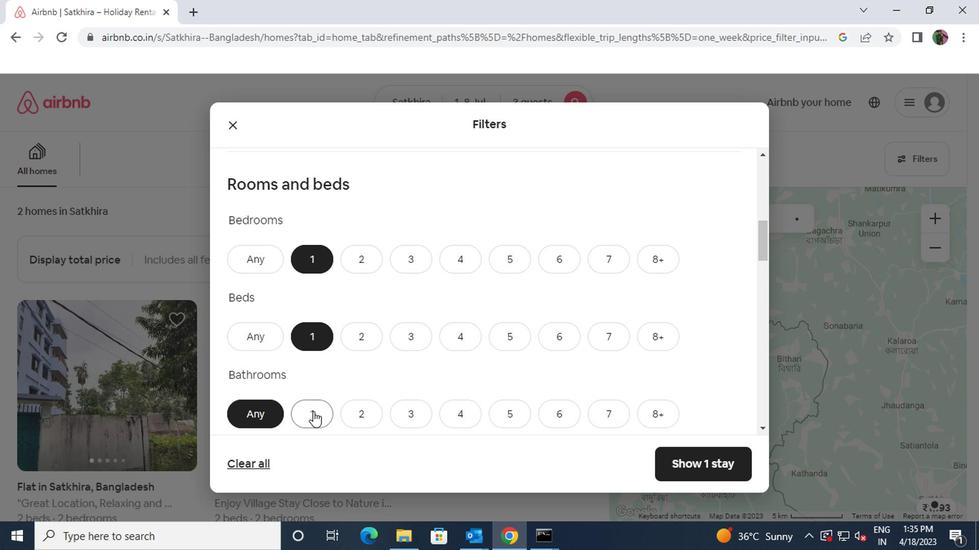 
Action: Mouse moved to (304, 373)
Screenshot: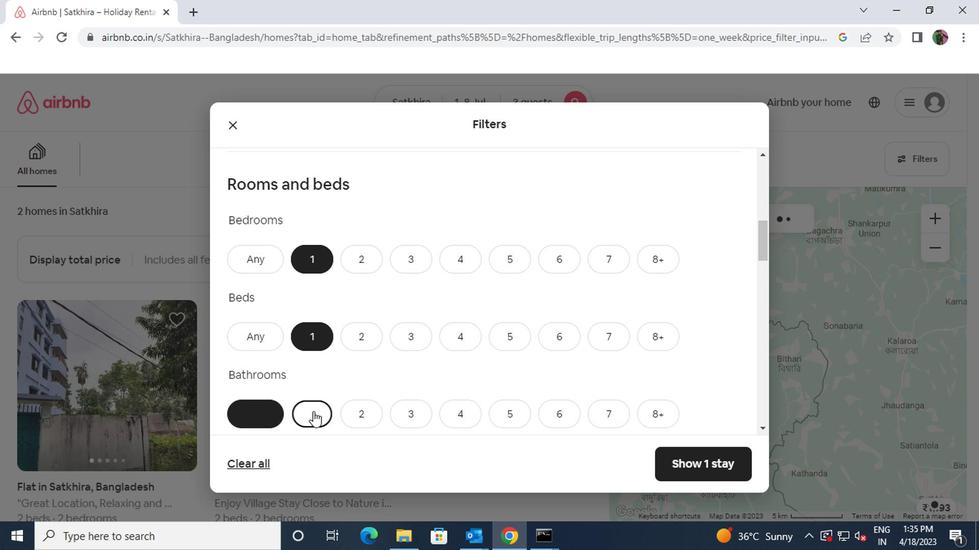 
Action: Mouse scrolled (304, 373) with delta (0, 0)
Screenshot: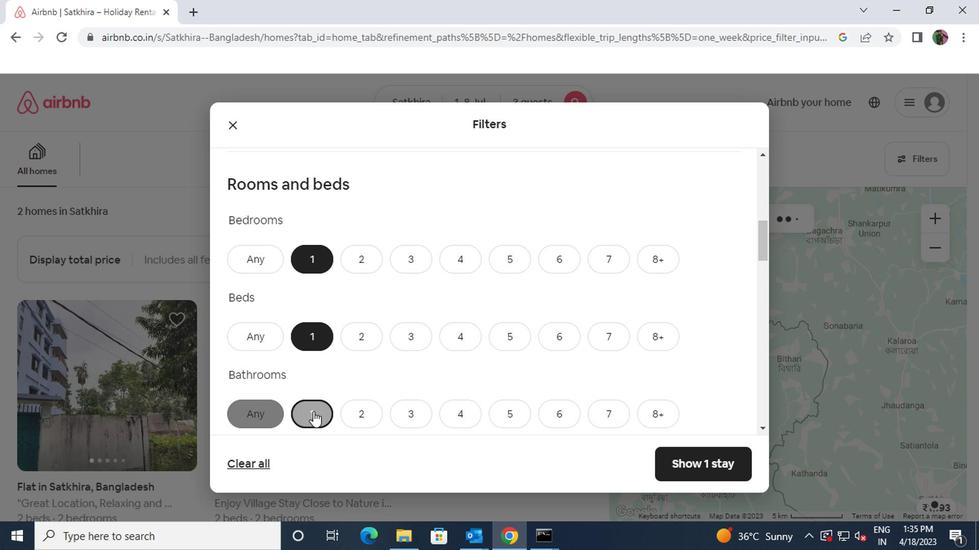 
Action: Mouse scrolled (304, 373) with delta (0, 0)
Screenshot: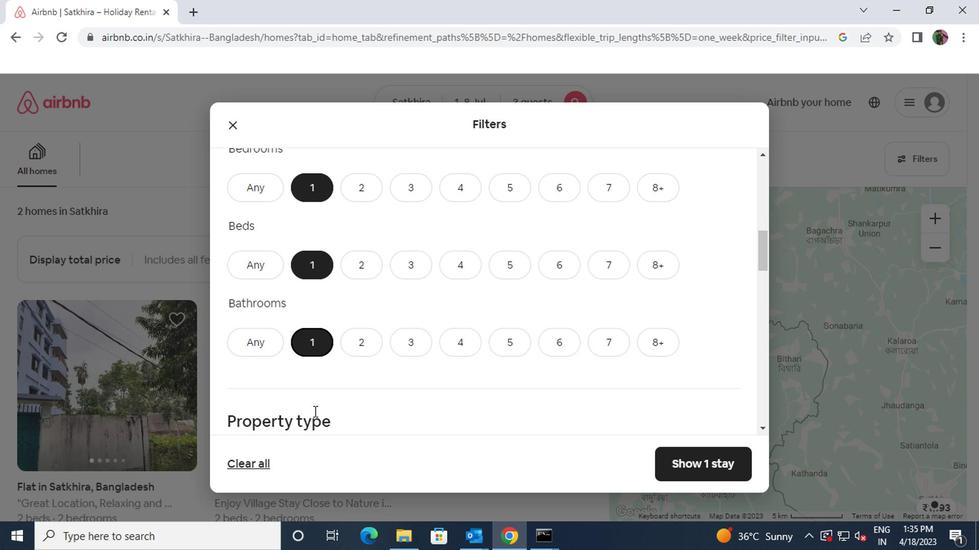 
Action: Mouse scrolled (304, 373) with delta (0, 0)
Screenshot: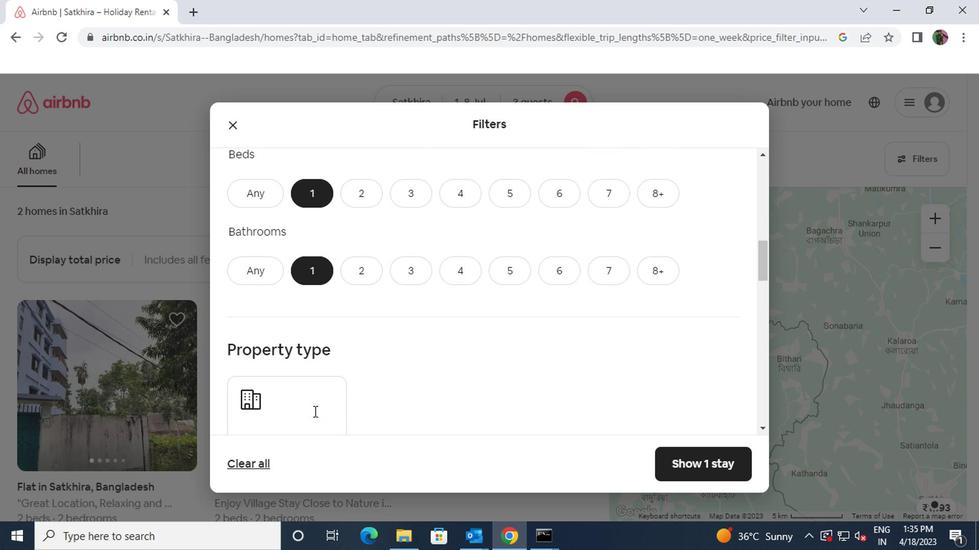 
Action: Mouse moved to (302, 332)
Screenshot: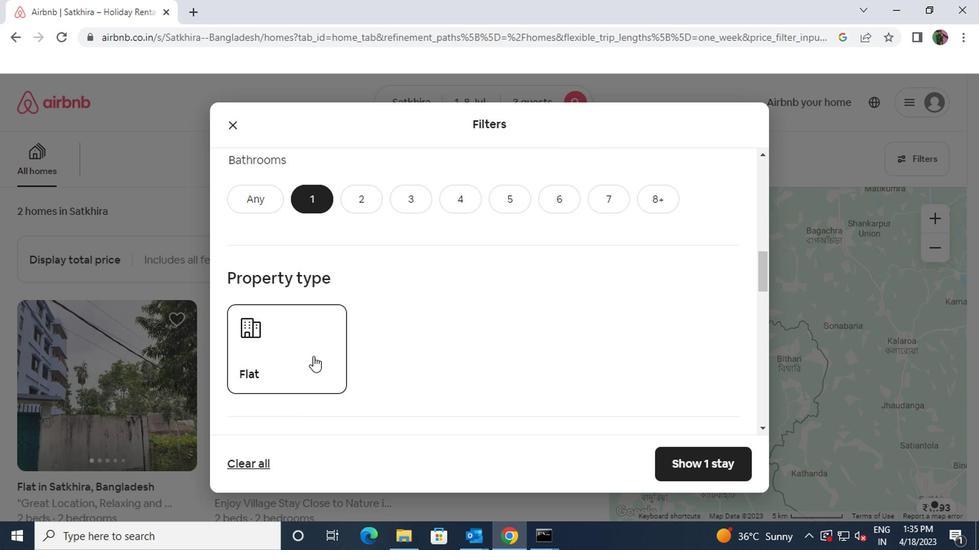 
Action: Mouse scrolled (302, 331) with delta (0, 0)
Screenshot: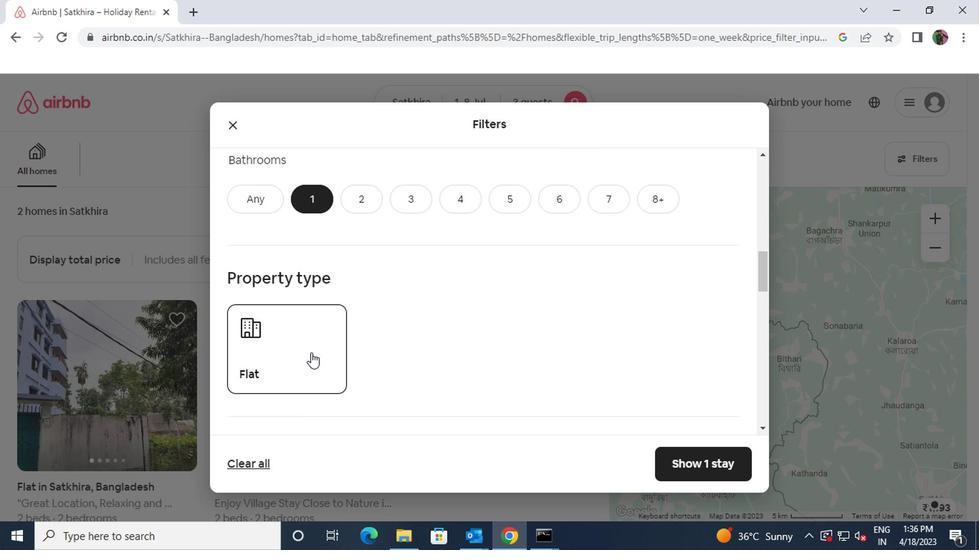 
Action: Mouse scrolled (302, 331) with delta (0, 0)
Screenshot: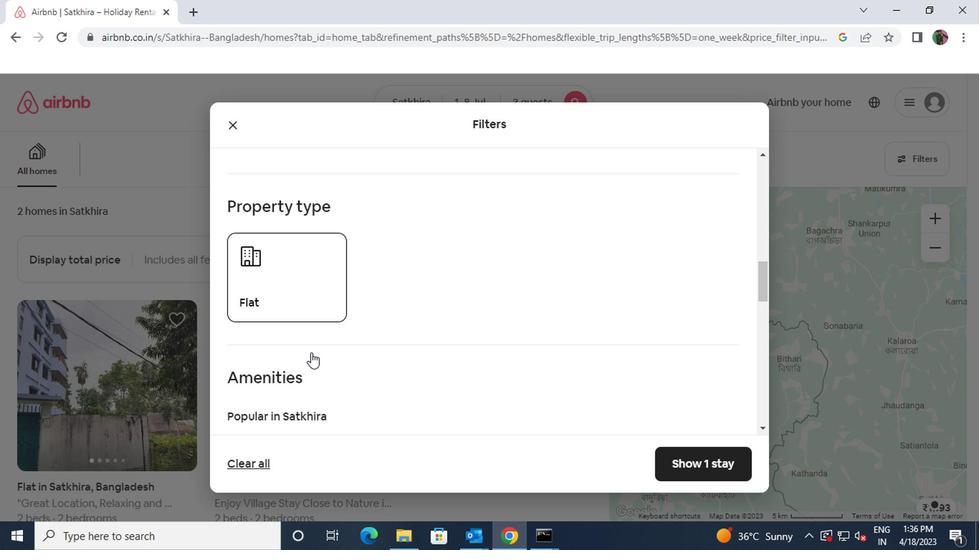 
Action: Mouse scrolled (302, 331) with delta (0, 0)
Screenshot: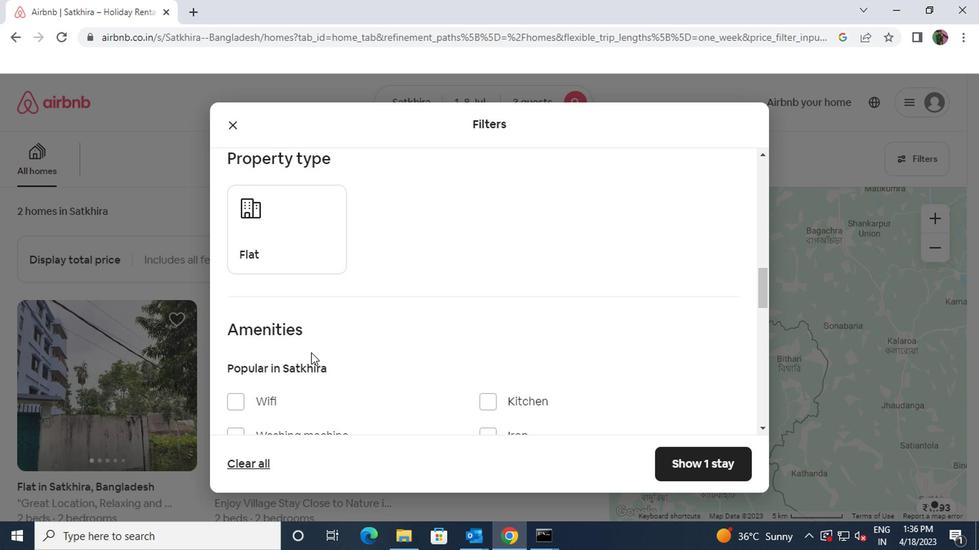 
Action: Mouse scrolled (302, 331) with delta (0, 0)
Screenshot: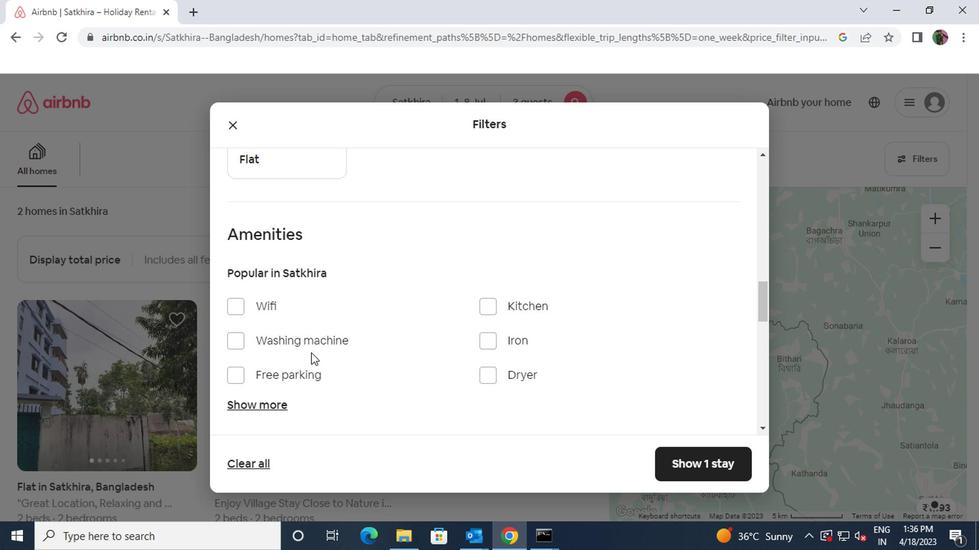 
Action: Mouse moved to (272, 318)
Screenshot: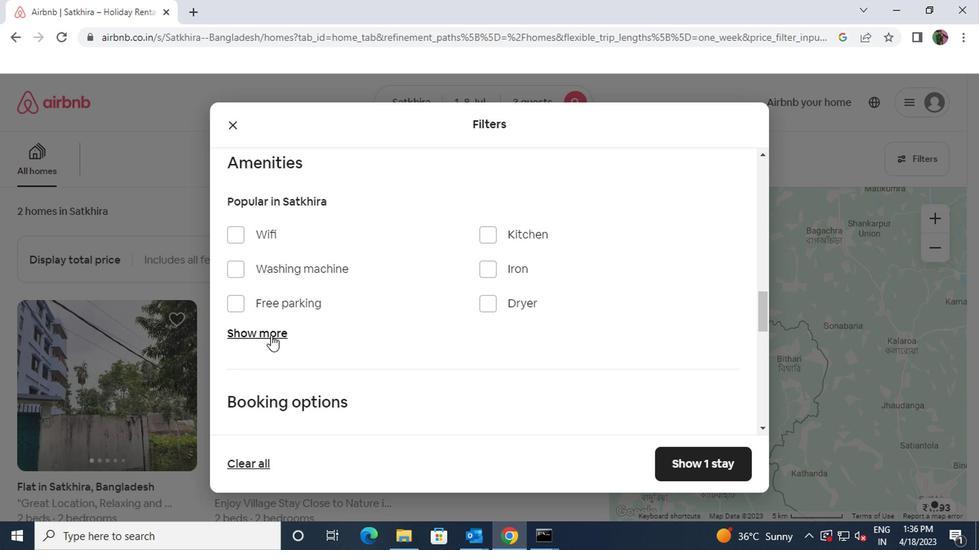 
Action: Mouse pressed left at (272, 318)
Screenshot: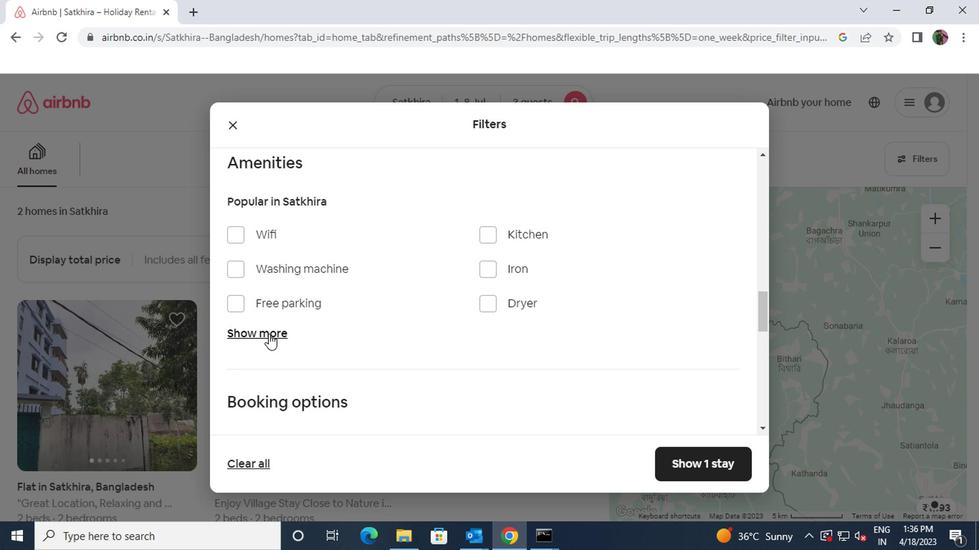 
Action: Mouse moved to (250, 352)
Screenshot: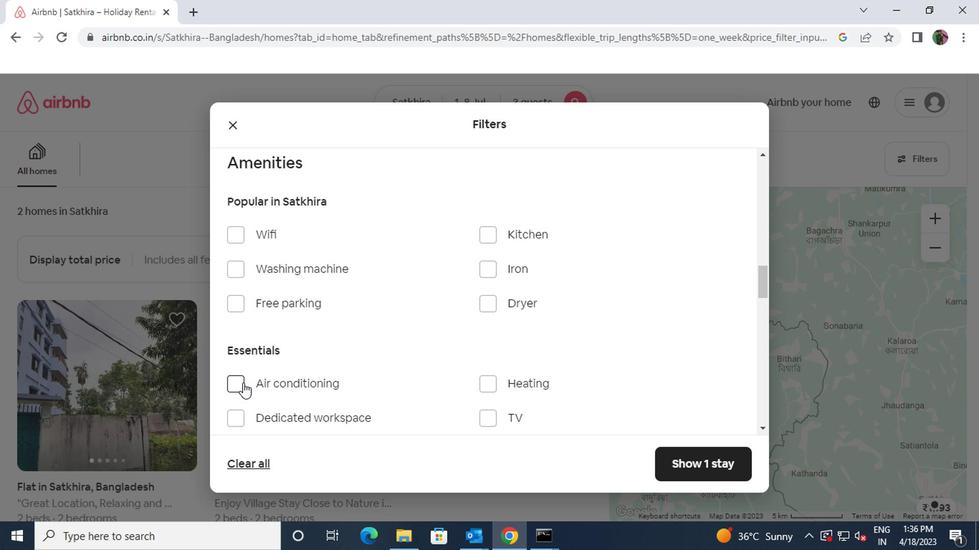 
Action: Mouse pressed left at (250, 352)
Screenshot: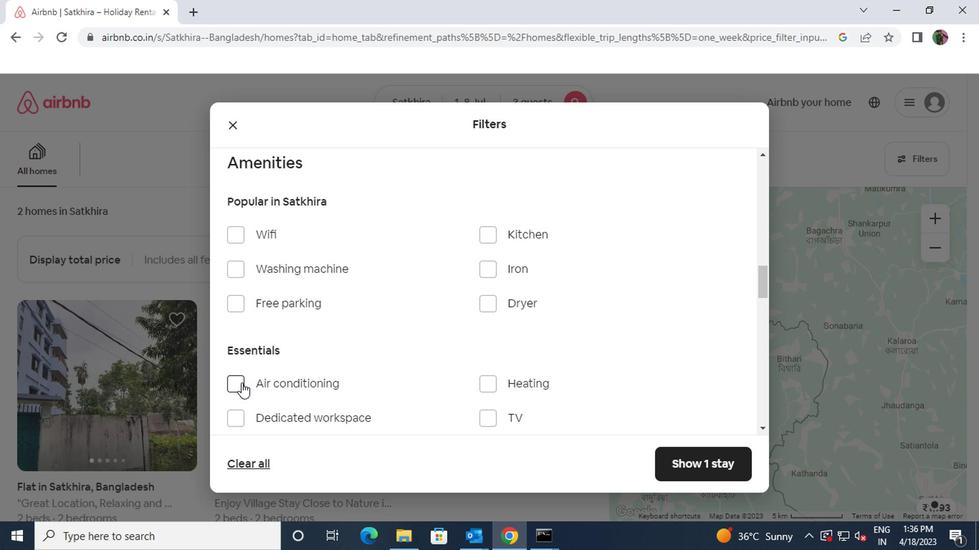 
Action: Mouse moved to (325, 368)
Screenshot: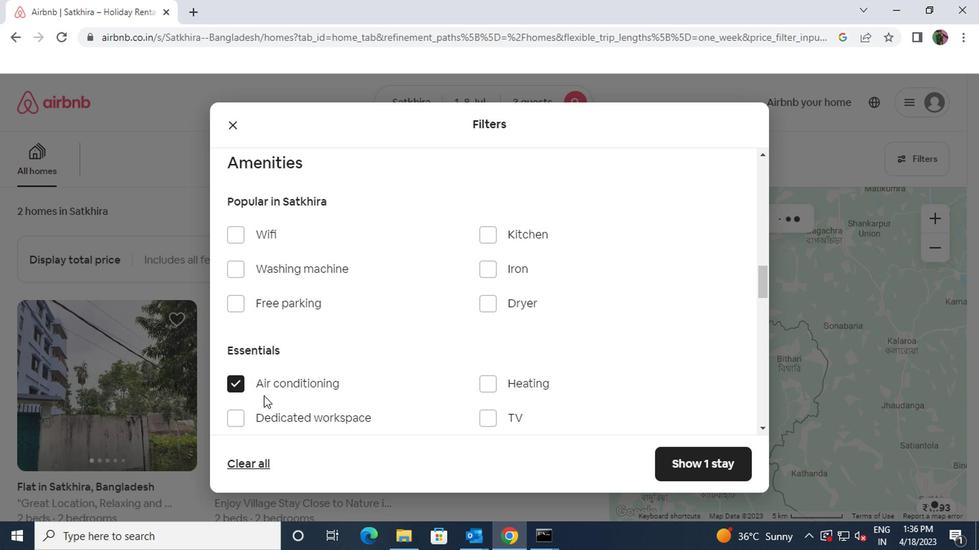 
Action: Mouse scrolled (325, 367) with delta (0, 0)
Screenshot: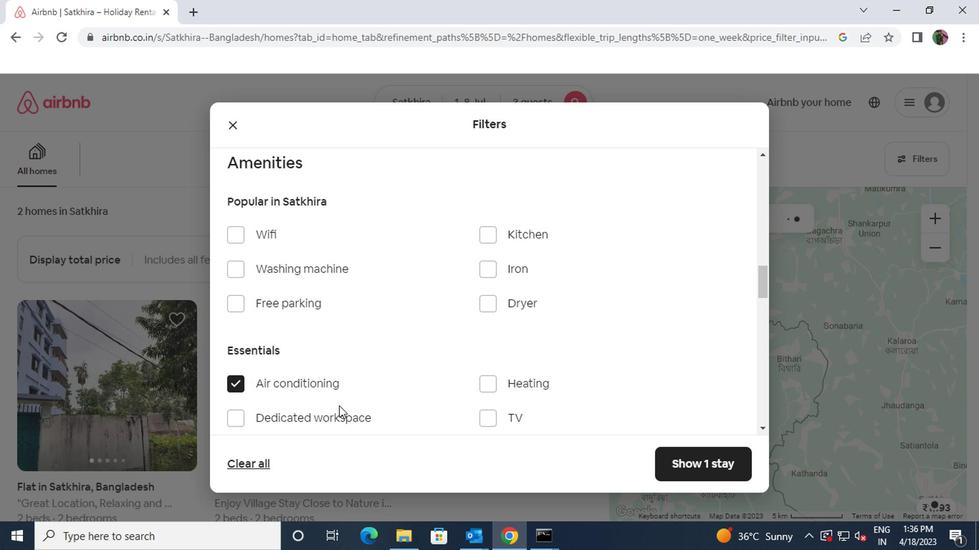 
Action: Mouse scrolled (325, 367) with delta (0, 0)
Screenshot: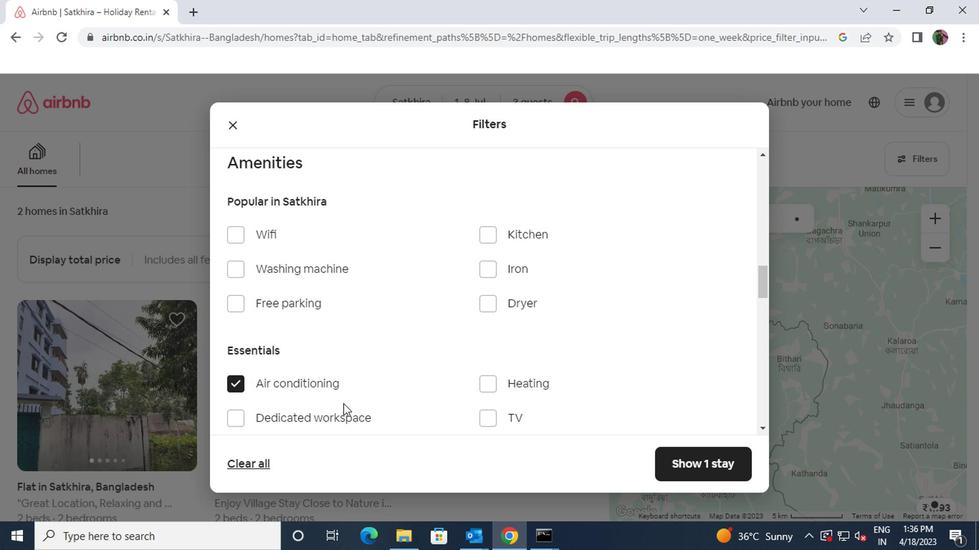 
Action: Mouse scrolled (325, 367) with delta (0, 0)
Screenshot: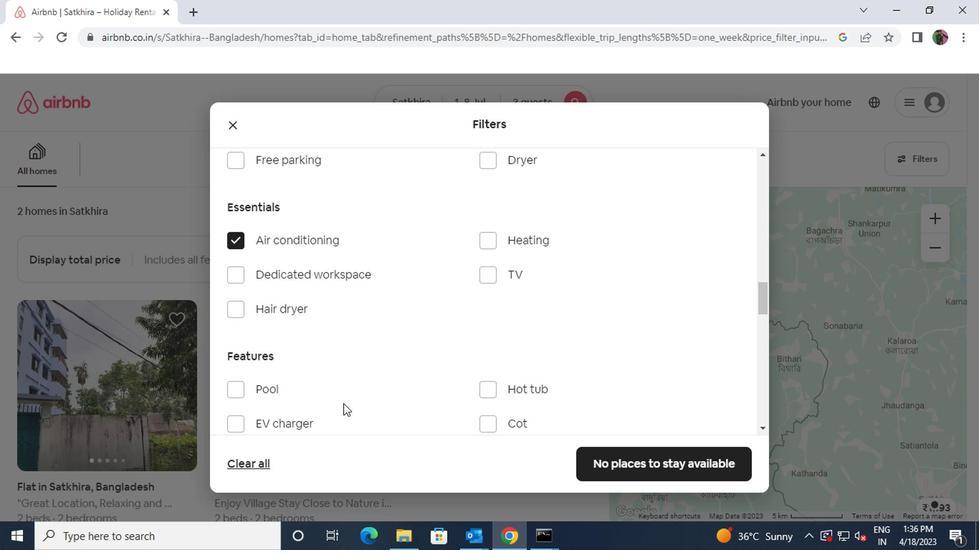 
Action: Mouse scrolled (325, 367) with delta (0, 0)
Screenshot: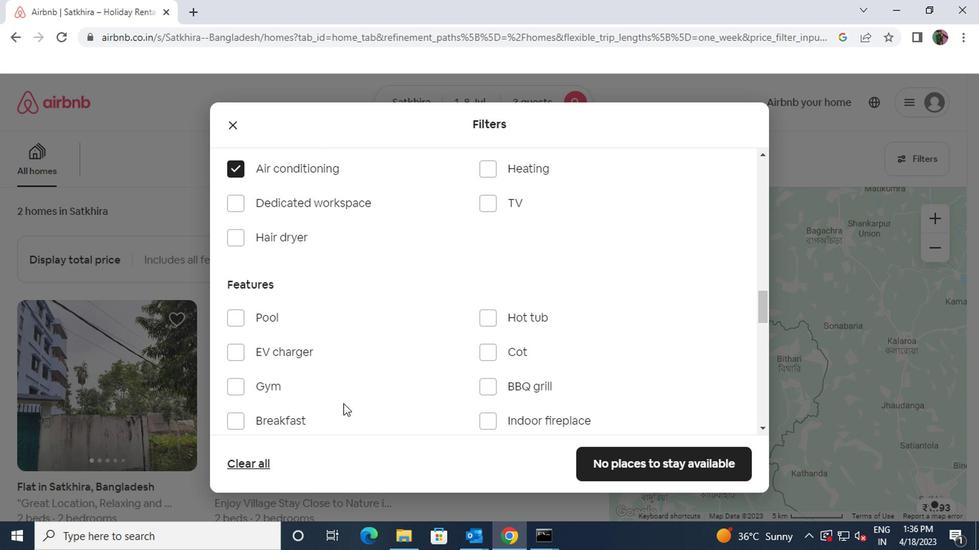 
Action: Mouse scrolled (325, 367) with delta (0, 0)
Screenshot: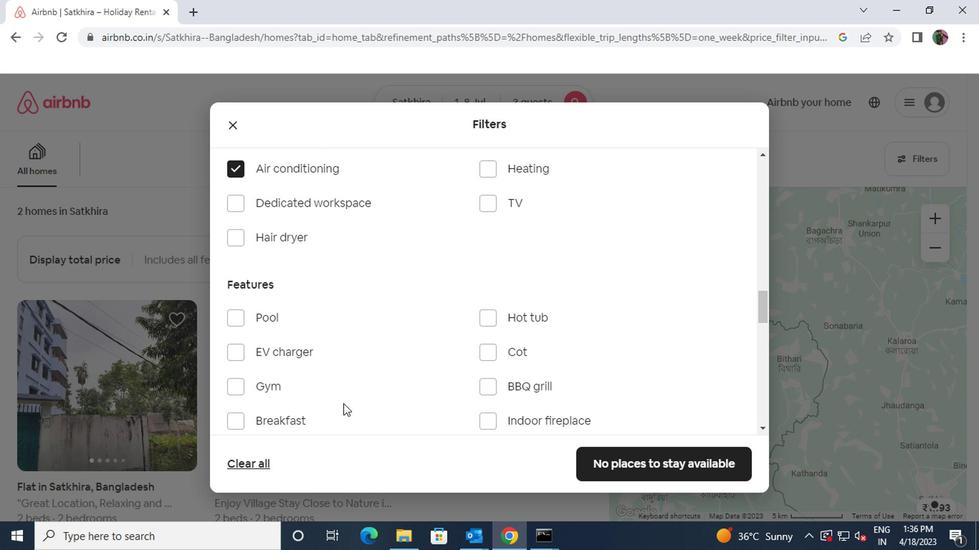 
Action: Mouse scrolled (325, 367) with delta (0, 0)
Screenshot: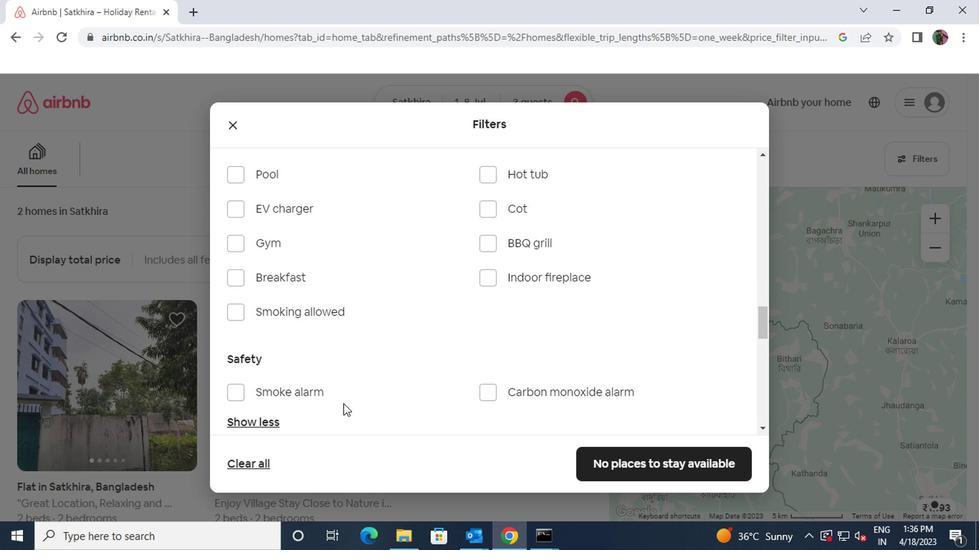 
Action: Mouse moved to (325, 368)
Screenshot: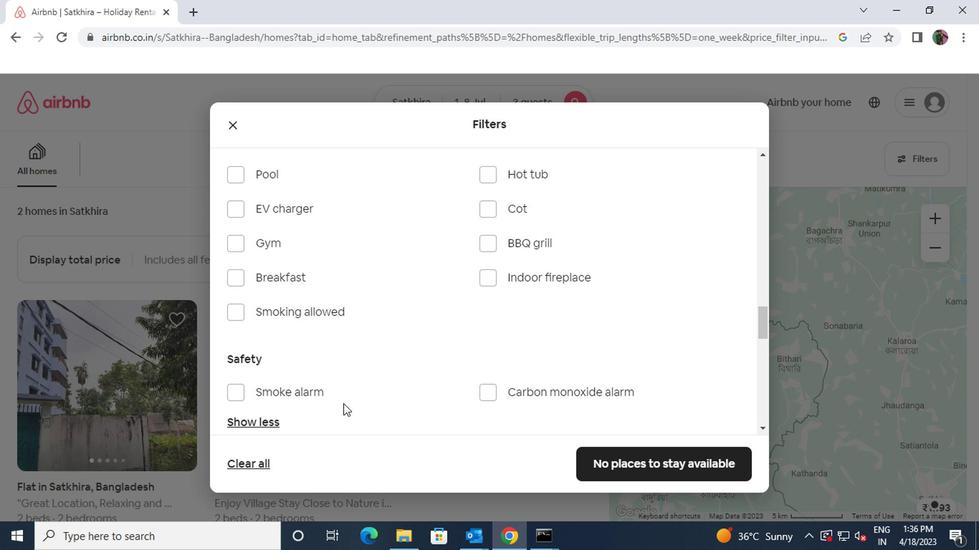
Action: Mouse scrolled (325, 367) with delta (0, 0)
Screenshot: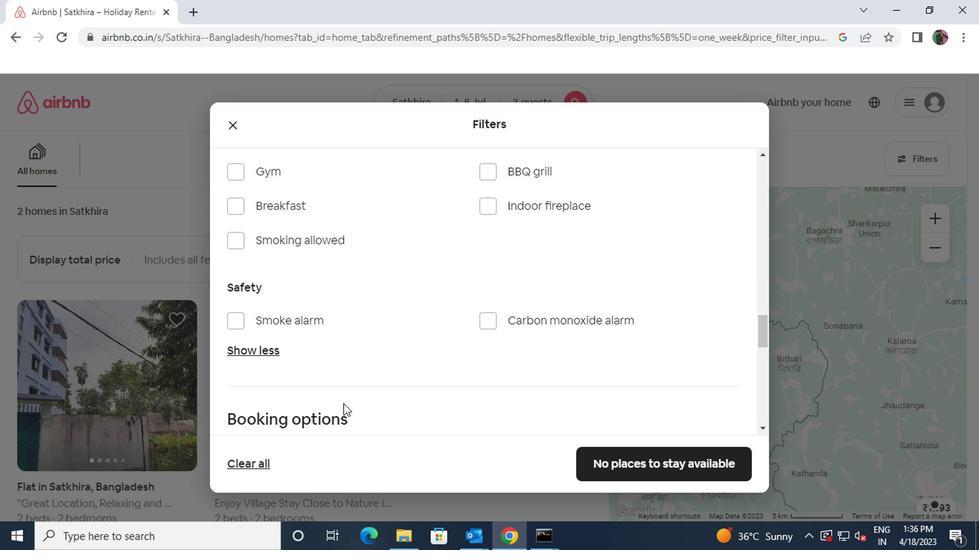 
Action: Mouse scrolled (325, 367) with delta (0, 0)
Screenshot: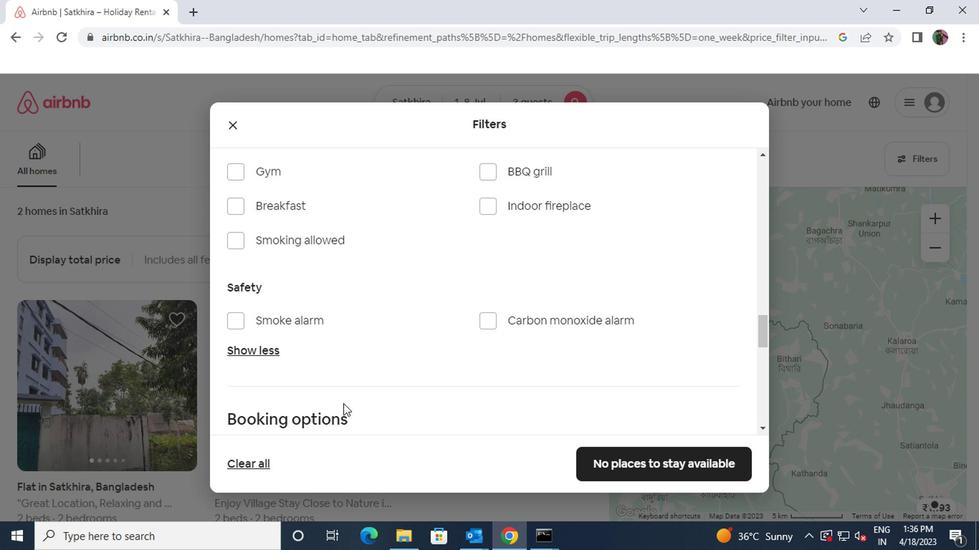 
Action: Mouse moved to (585, 352)
Screenshot: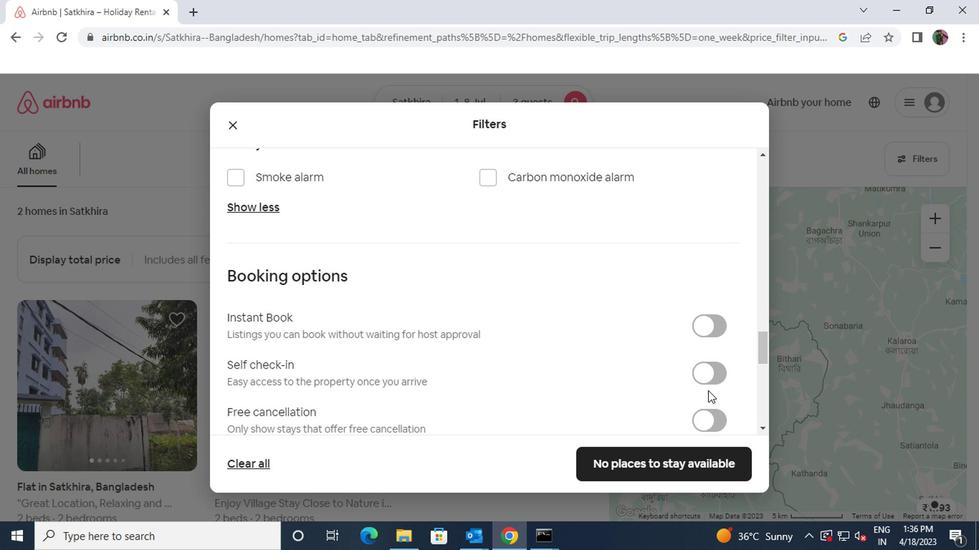 
Action: Mouse pressed left at (585, 352)
Screenshot: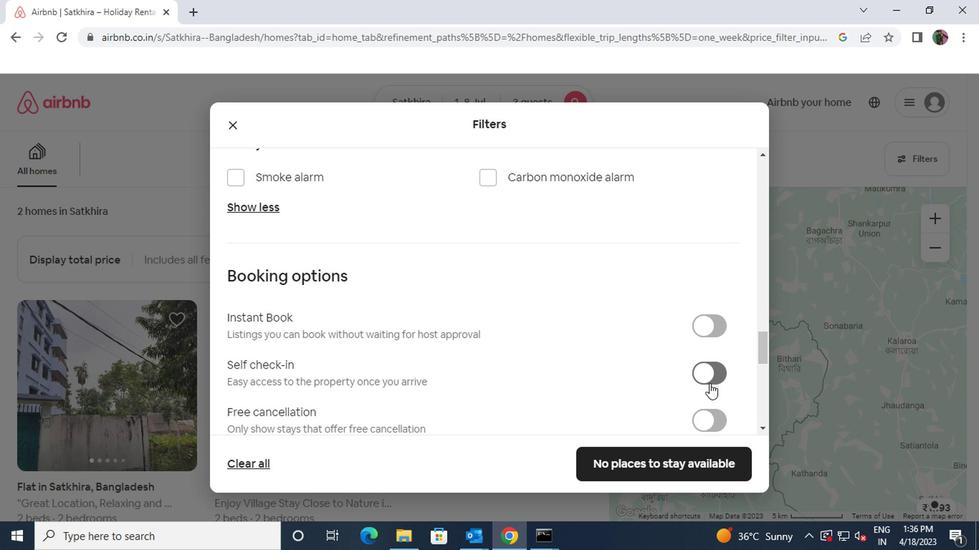 
Action: Mouse moved to (513, 362)
Screenshot: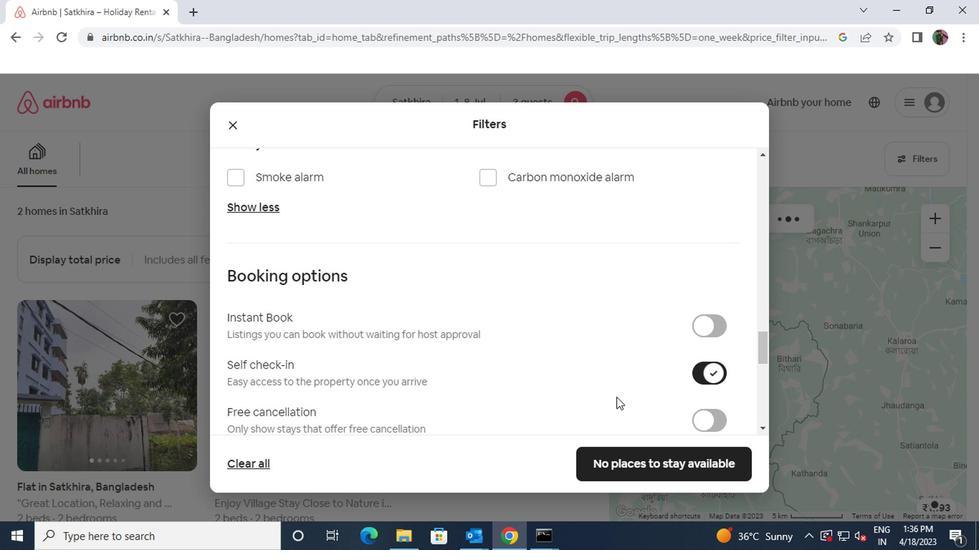 
Action: Mouse scrolled (513, 361) with delta (0, 0)
Screenshot: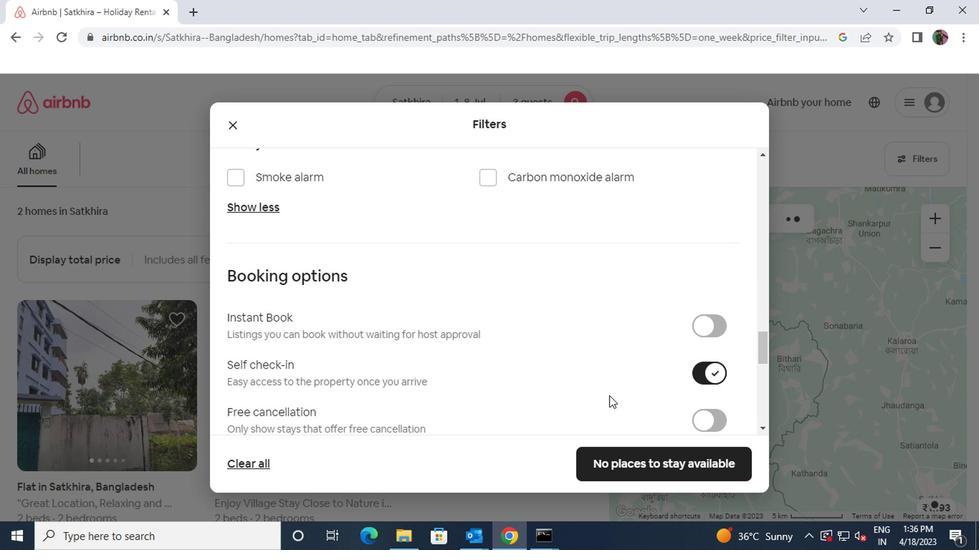 
Action: Mouse scrolled (513, 361) with delta (0, 0)
Screenshot: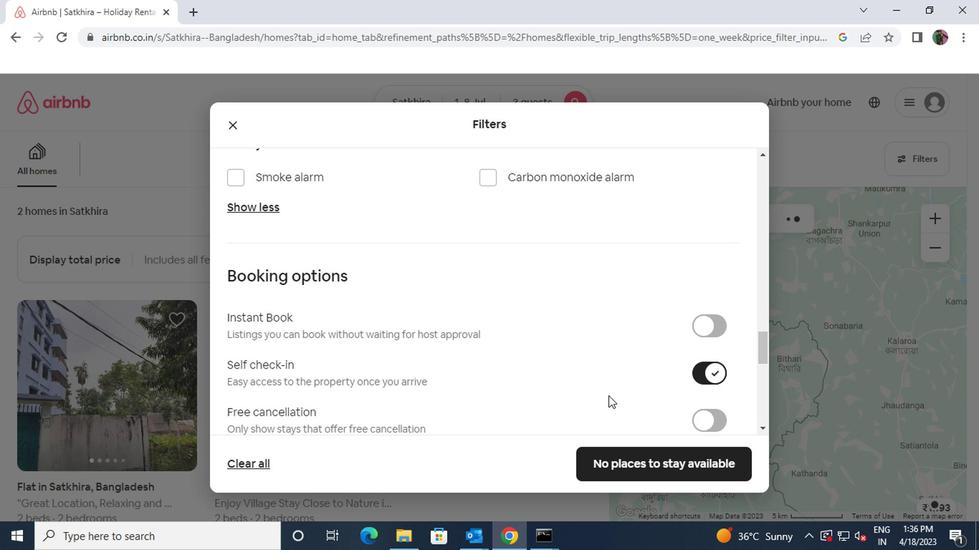 
Action: Mouse moved to (485, 342)
Screenshot: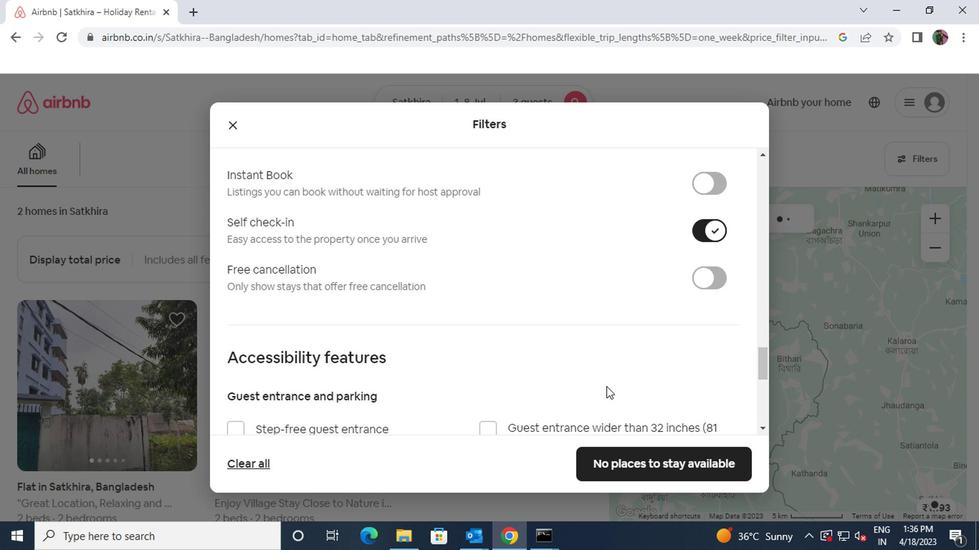 
Action: Mouse scrolled (485, 342) with delta (0, 0)
Screenshot: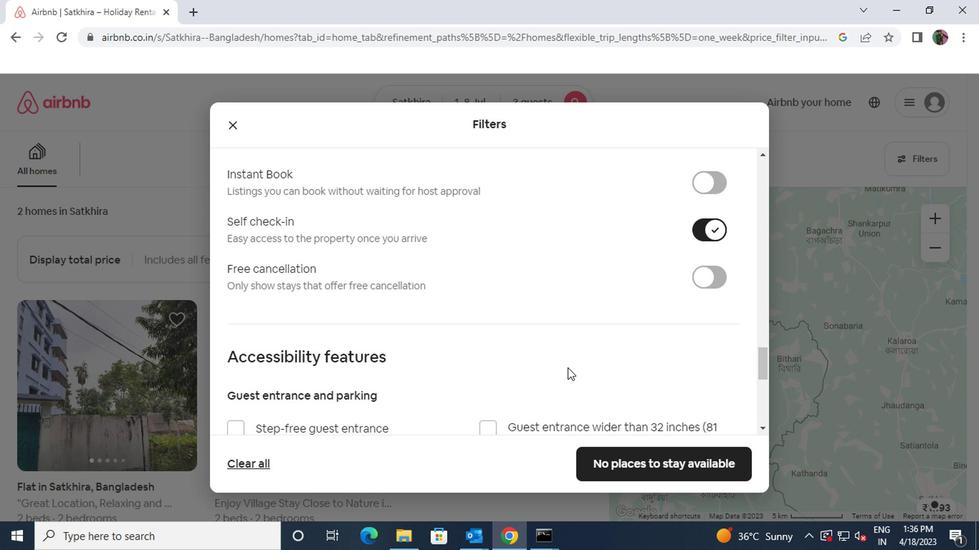 
Action: Mouse scrolled (485, 342) with delta (0, 0)
Screenshot: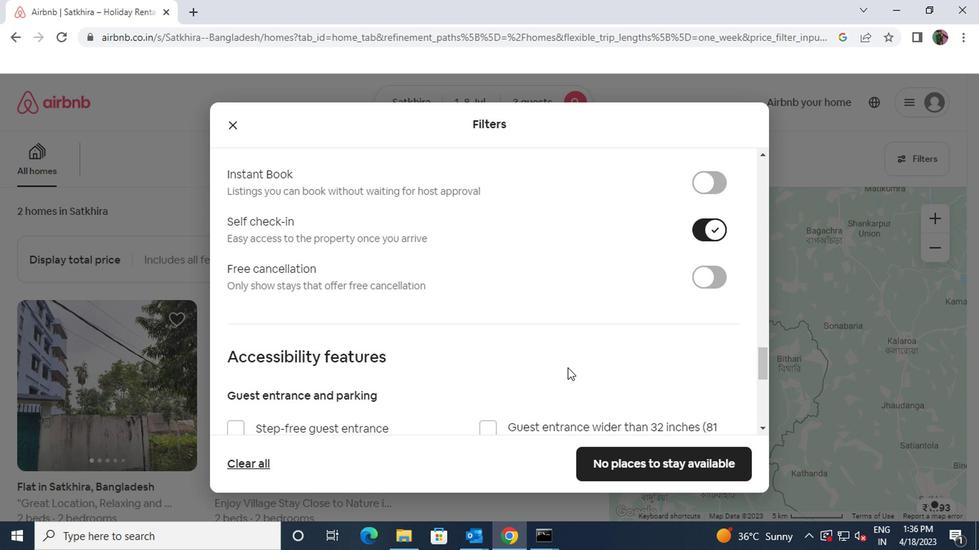 
Action: Mouse scrolled (485, 342) with delta (0, 0)
Screenshot: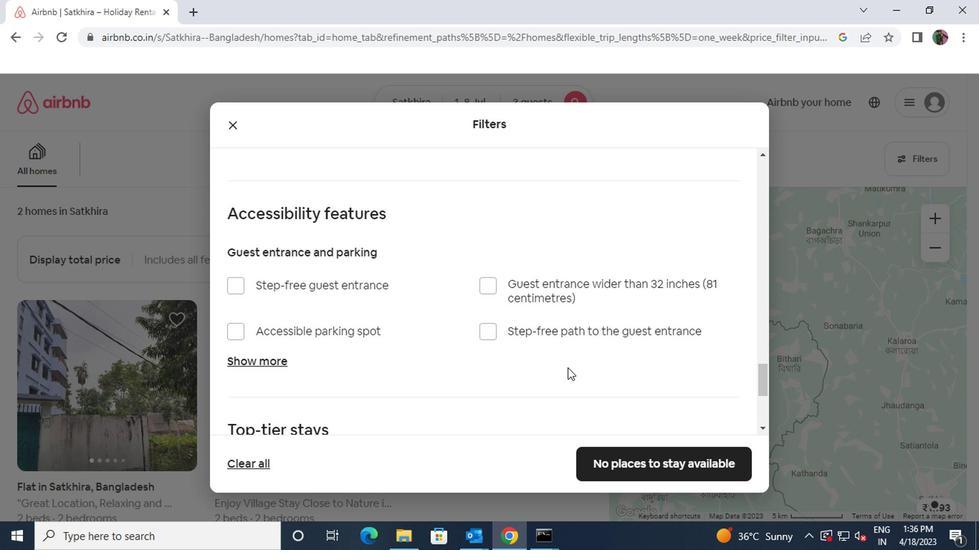 
Action: Mouse scrolled (485, 342) with delta (0, 0)
Screenshot: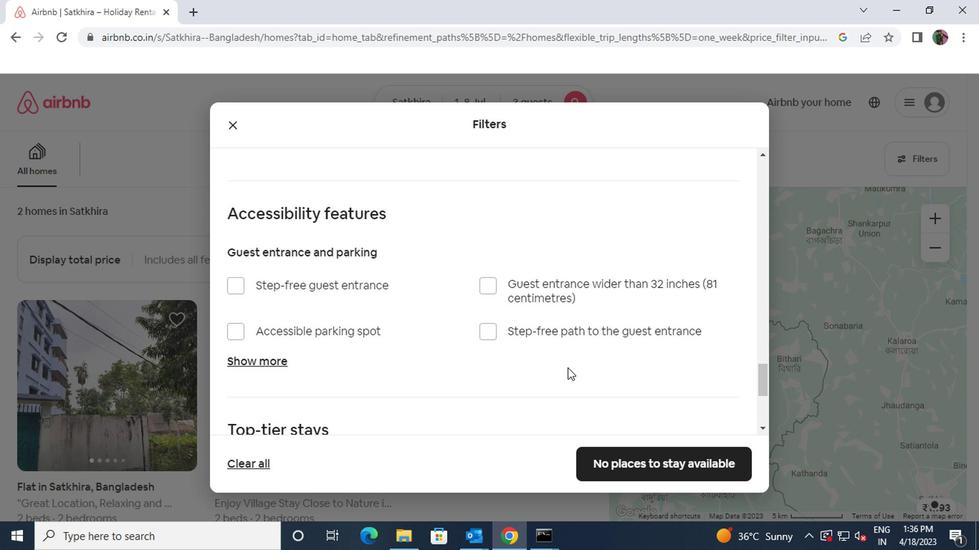 
Action: Mouse scrolled (485, 342) with delta (0, 0)
Screenshot: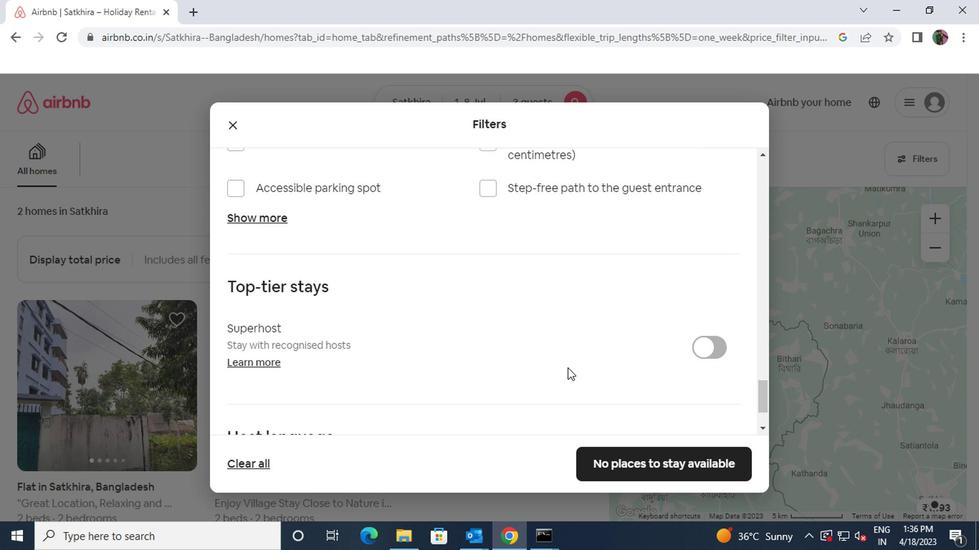 
Action: Mouse scrolled (485, 342) with delta (0, 0)
Screenshot: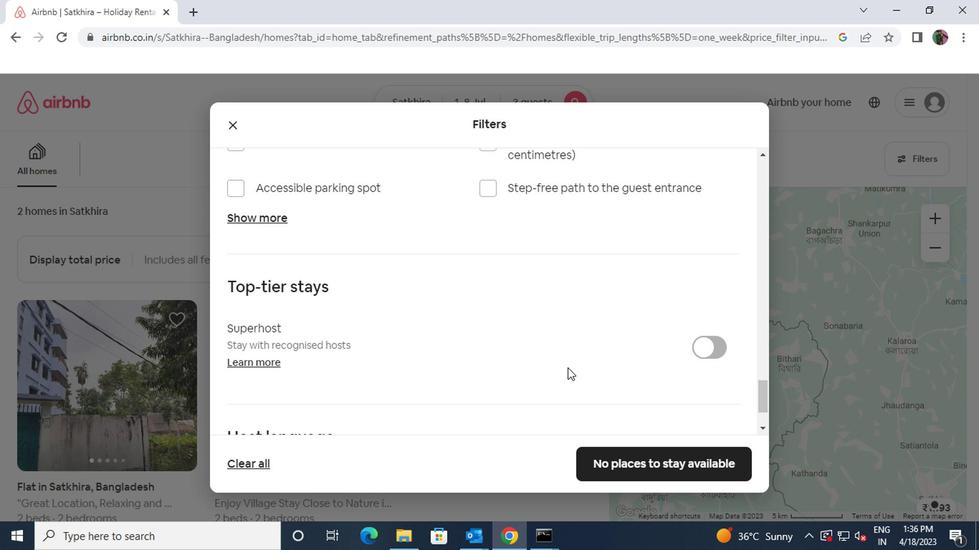 
Action: Mouse scrolled (485, 342) with delta (0, 0)
Screenshot: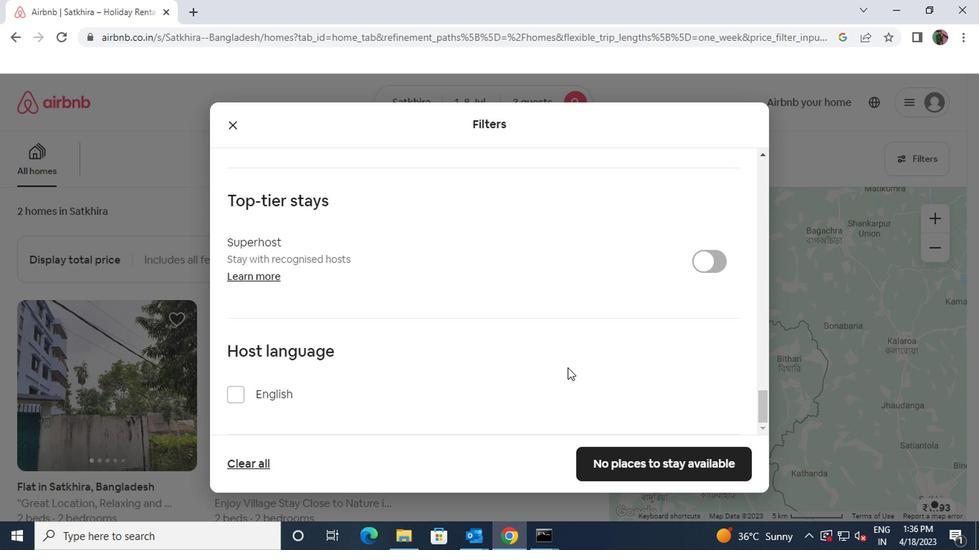 
Action: Mouse moved to (491, 324)
Screenshot: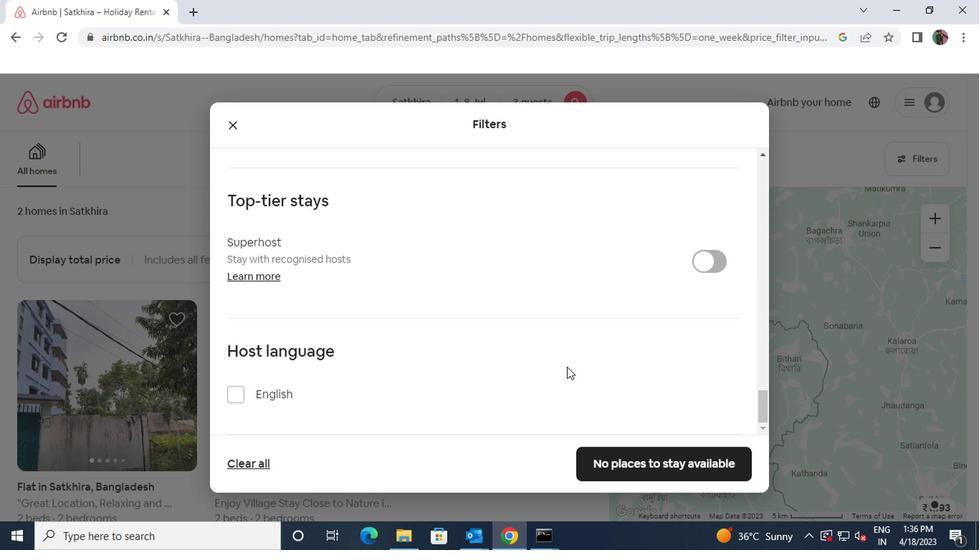 
Action: Mouse scrolled (491, 323) with delta (0, 0)
Screenshot: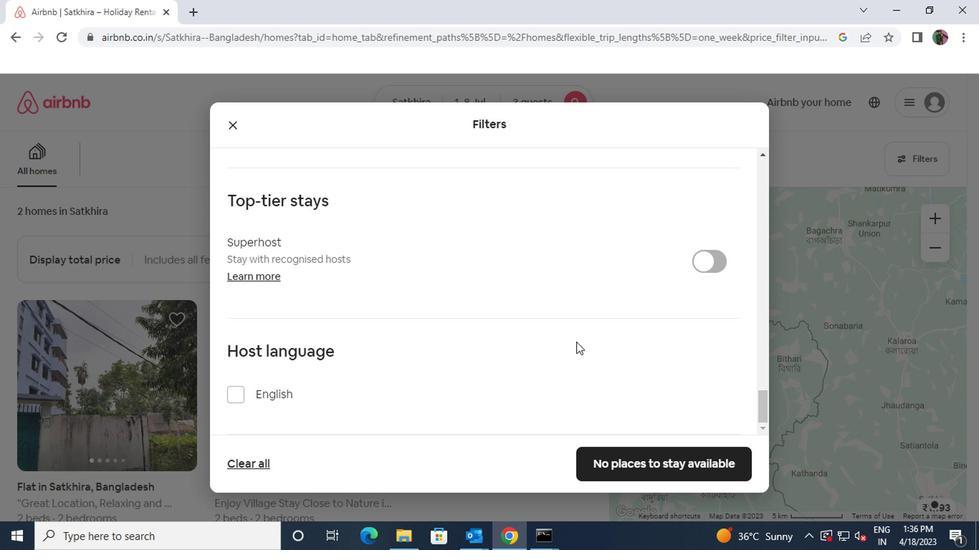 
Action: Mouse moved to (246, 362)
Screenshot: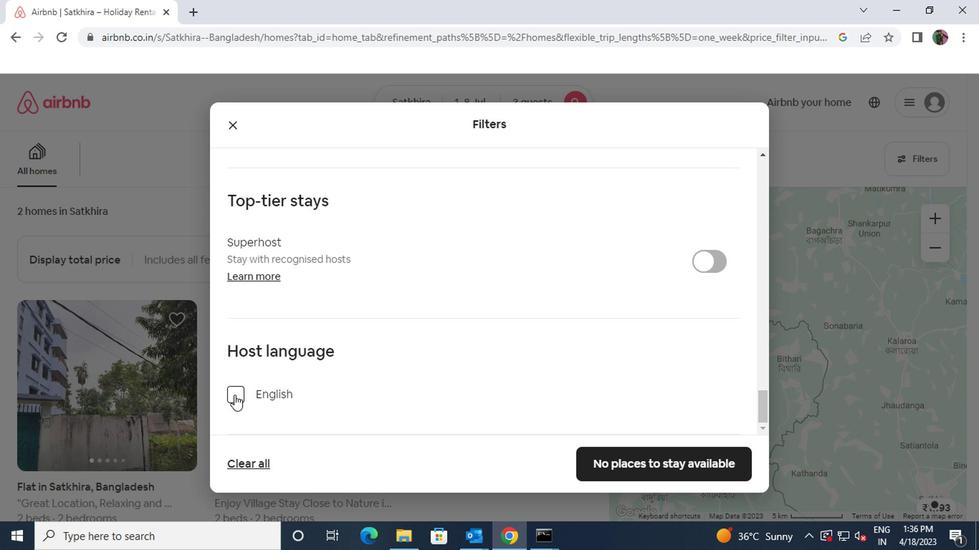 
Action: Mouse pressed left at (246, 362)
Screenshot: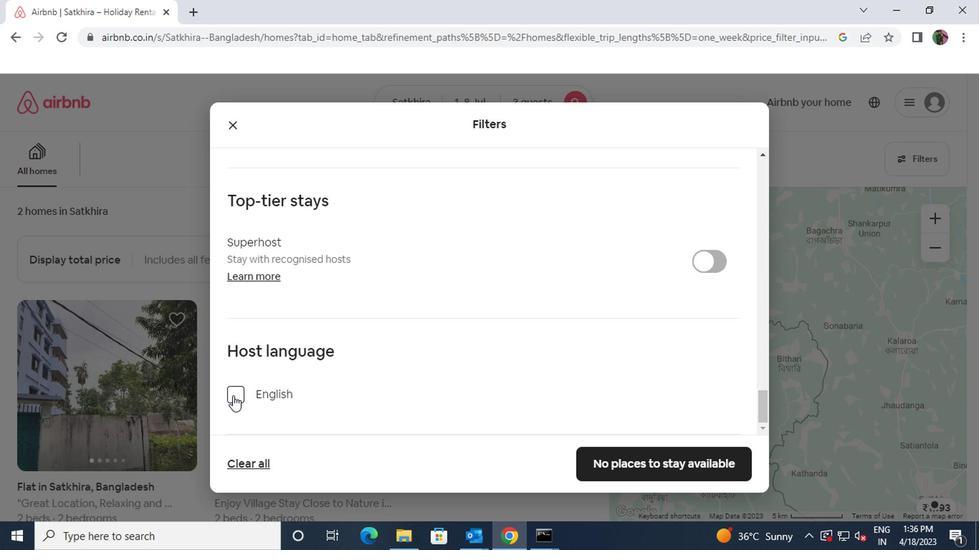 
Action: Mouse moved to (525, 411)
Screenshot: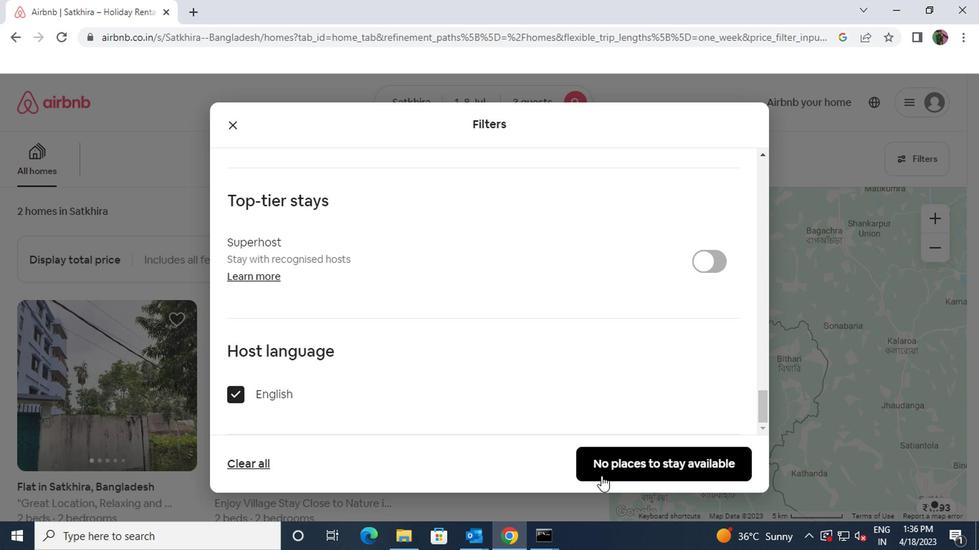 
Action: Mouse pressed left at (525, 411)
Screenshot: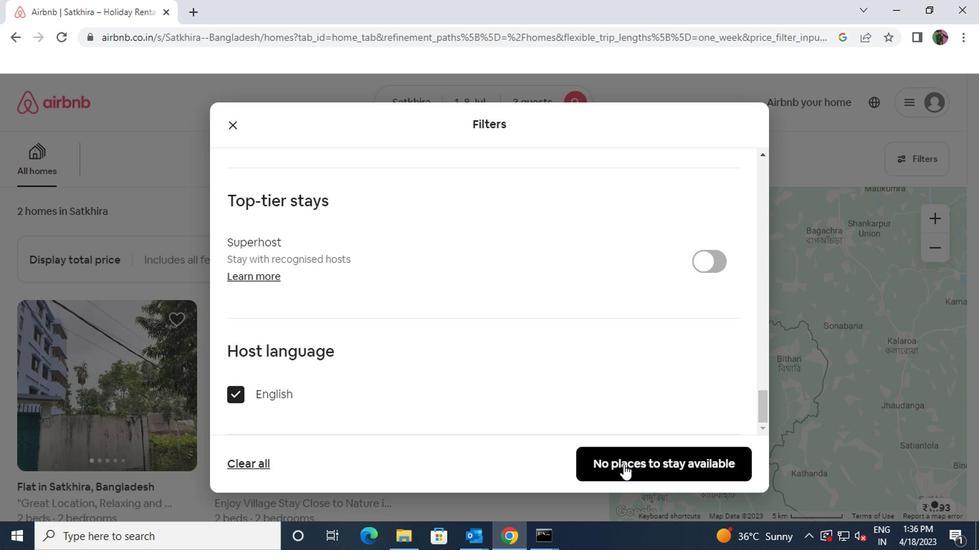 
Action: Mouse moved to (525, 410)
Screenshot: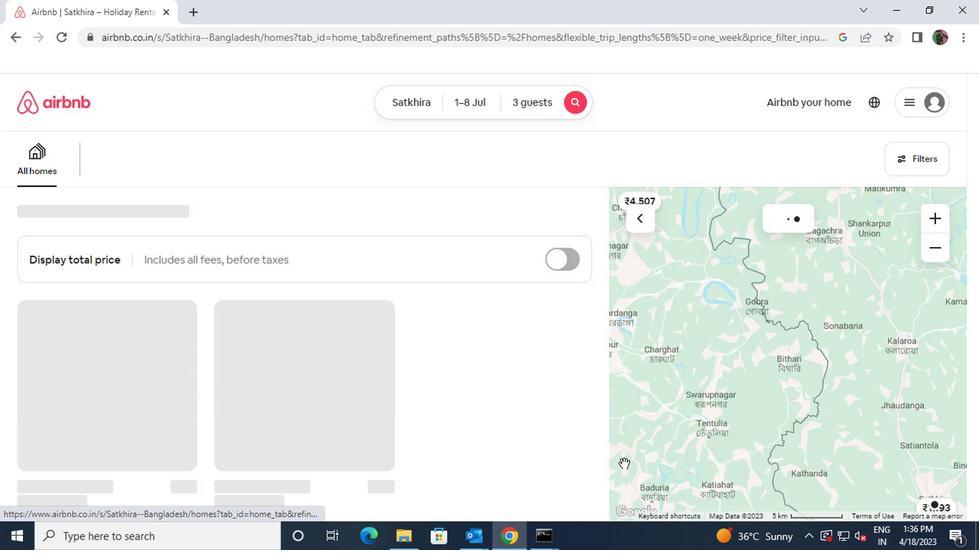 
